 Task: Create a due date automation trigger when advanced on, on the monday of the week a card is due add fields with custom field "Resume" set to a date between 1 and 7 days ago at 11:00 AM.
Action: Mouse moved to (1283, 163)
Screenshot: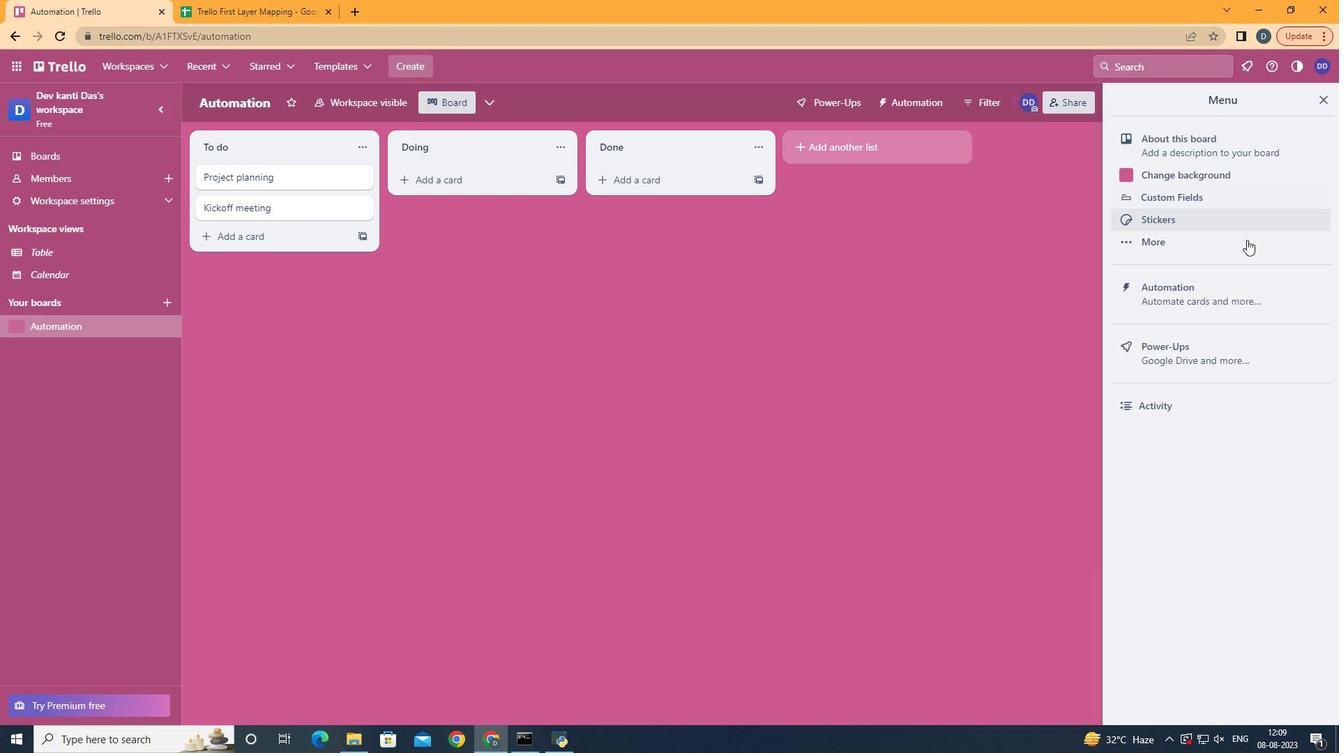 
Action: Mouse pressed left at (1283, 163)
Screenshot: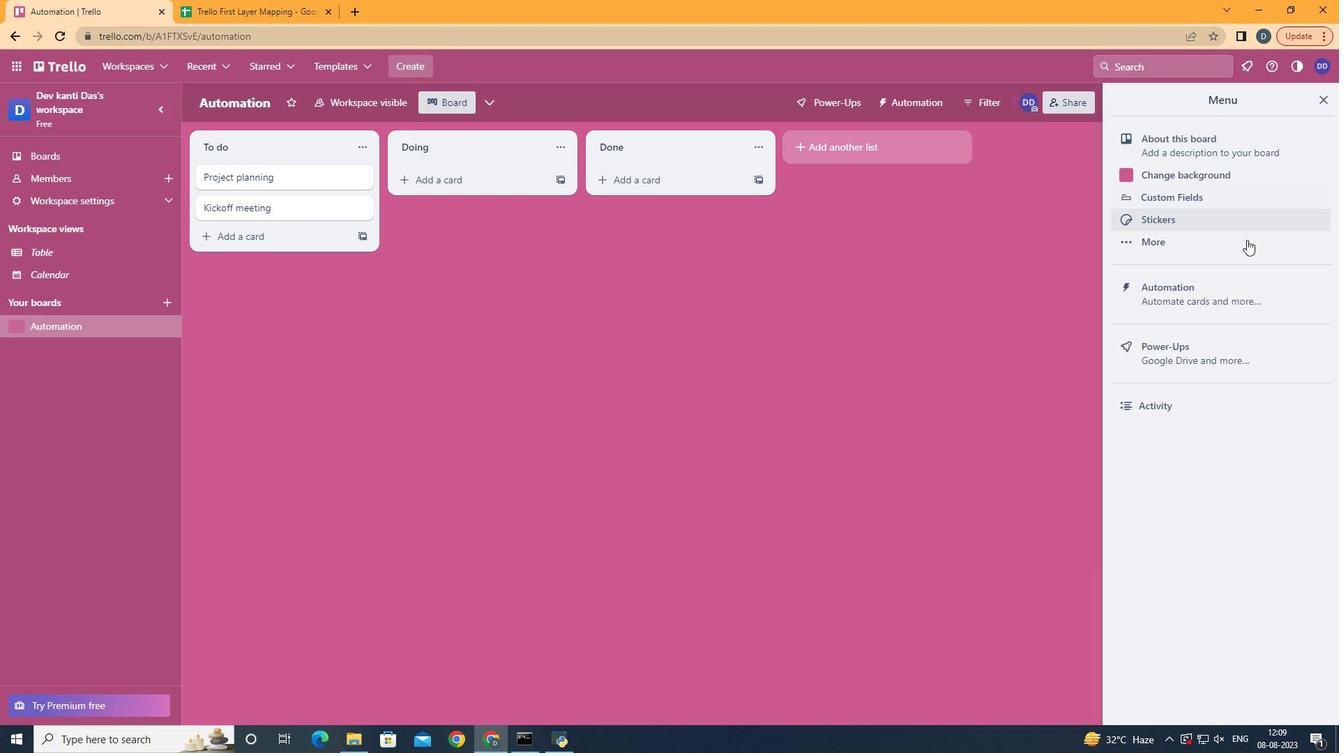 
Action: Mouse moved to (1174, 320)
Screenshot: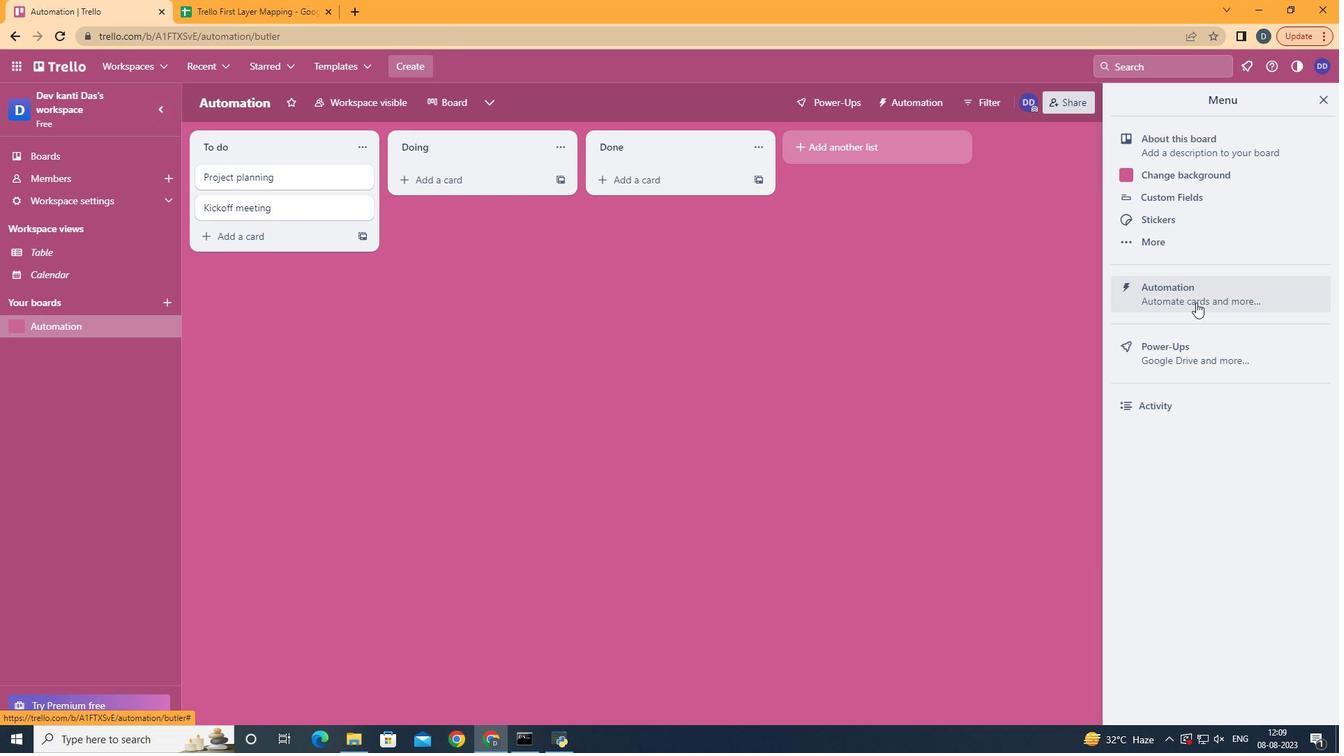 
Action: Mouse pressed left at (1174, 320)
Screenshot: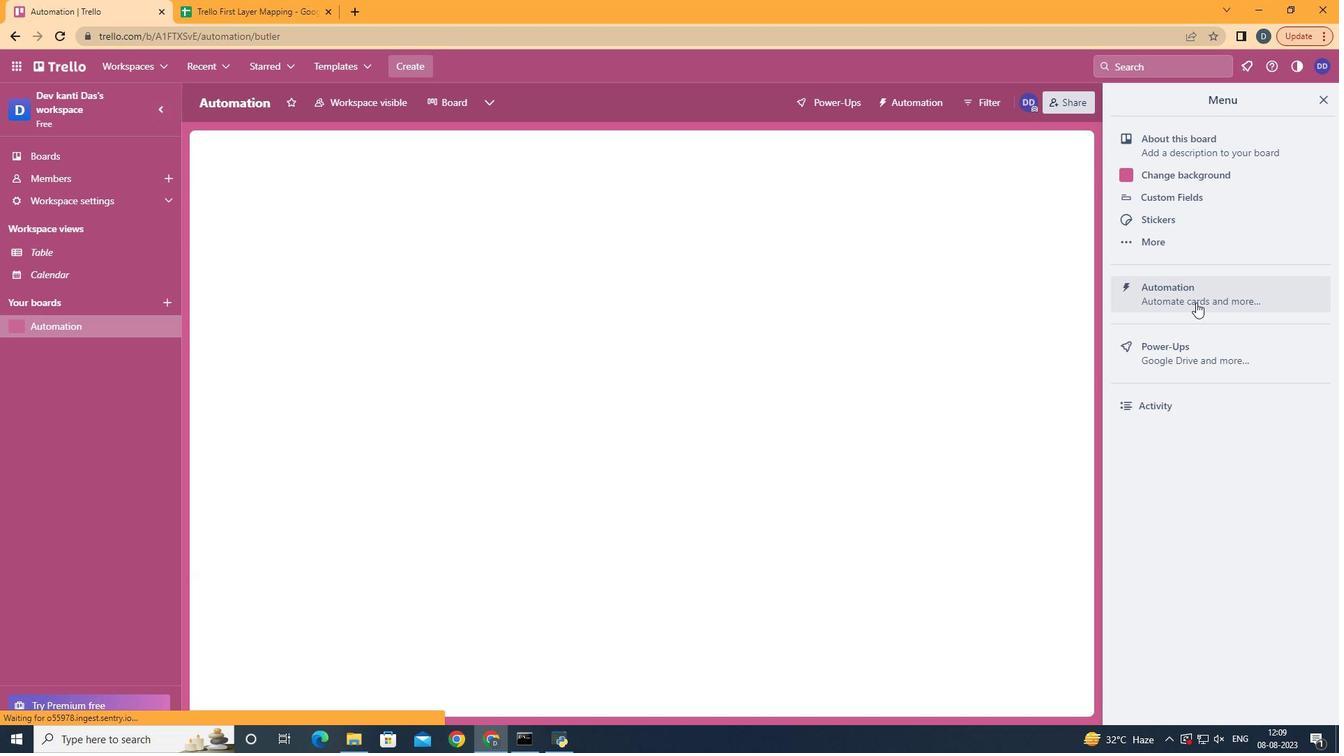 
Action: Mouse moved to (282, 303)
Screenshot: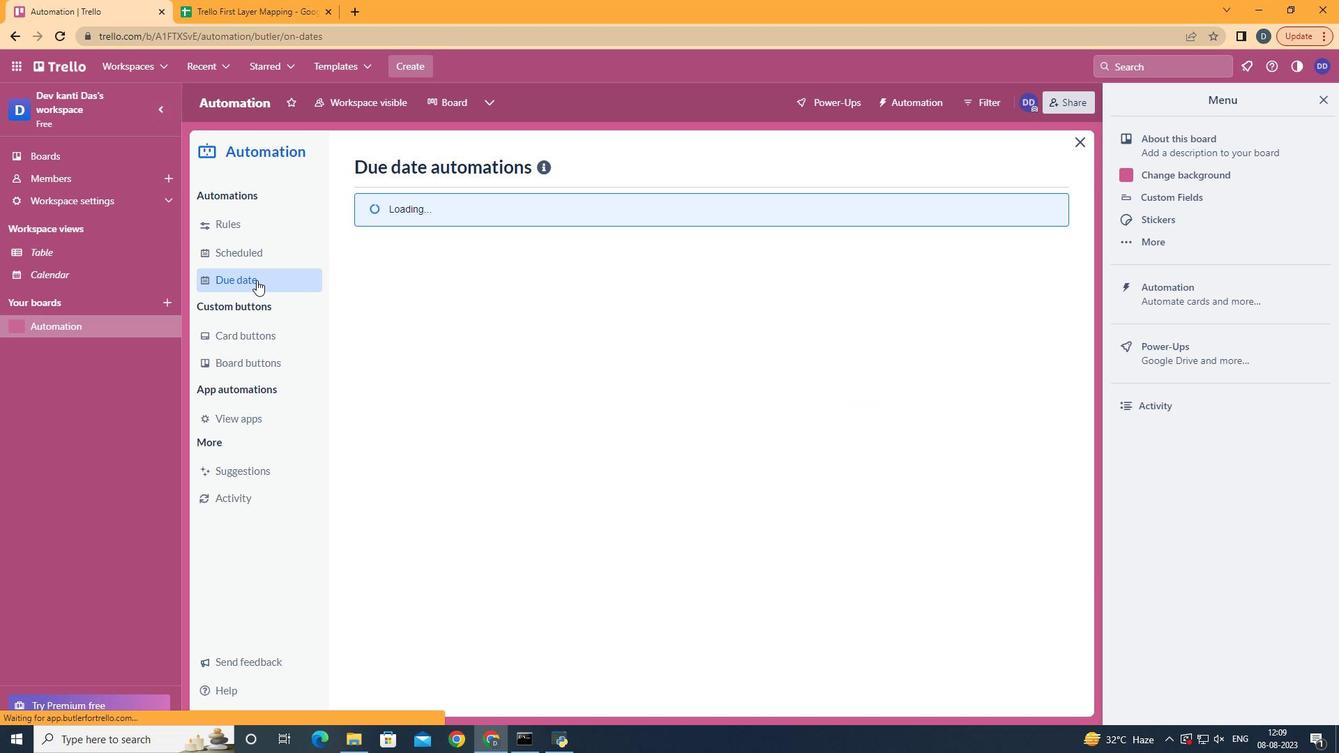 
Action: Mouse pressed left at (282, 303)
Screenshot: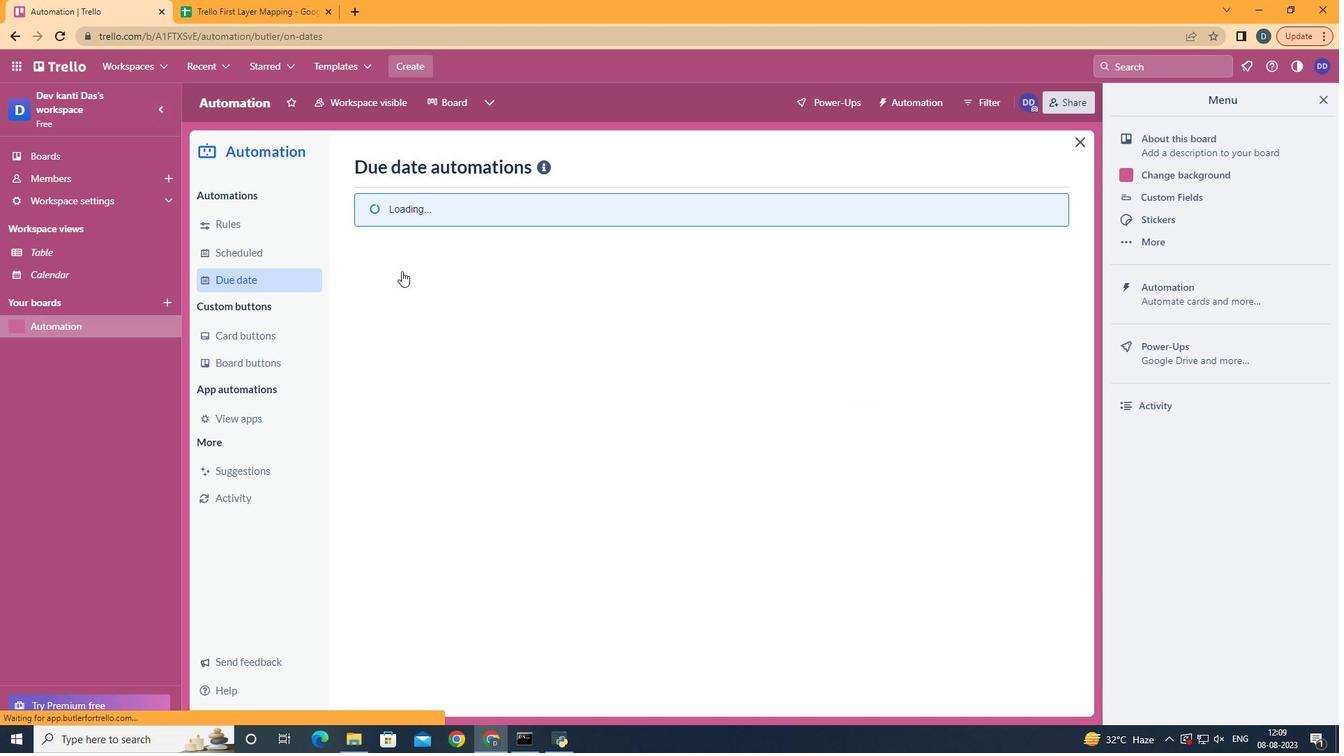 
Action: Mouse moved to (963, 212)
Screenshot: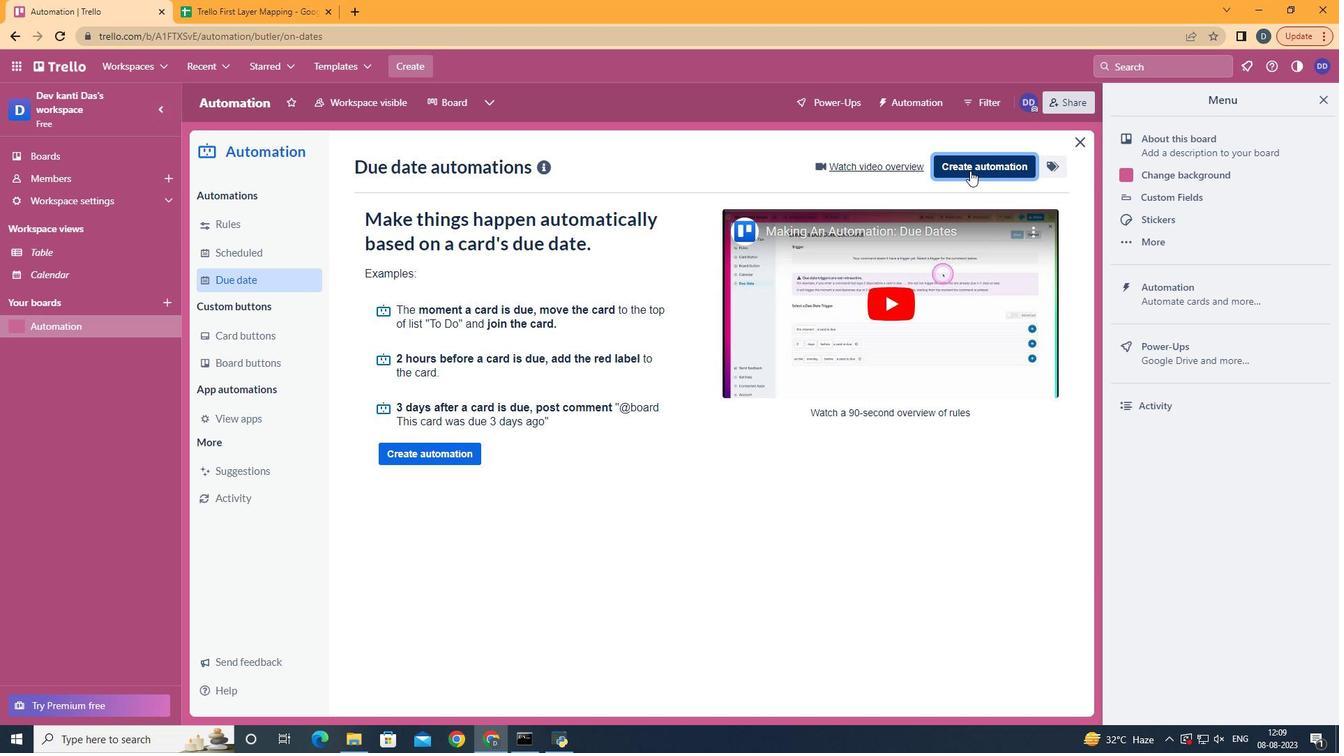 
Action: Mouse pressed left at (963, 212)
Screenshot: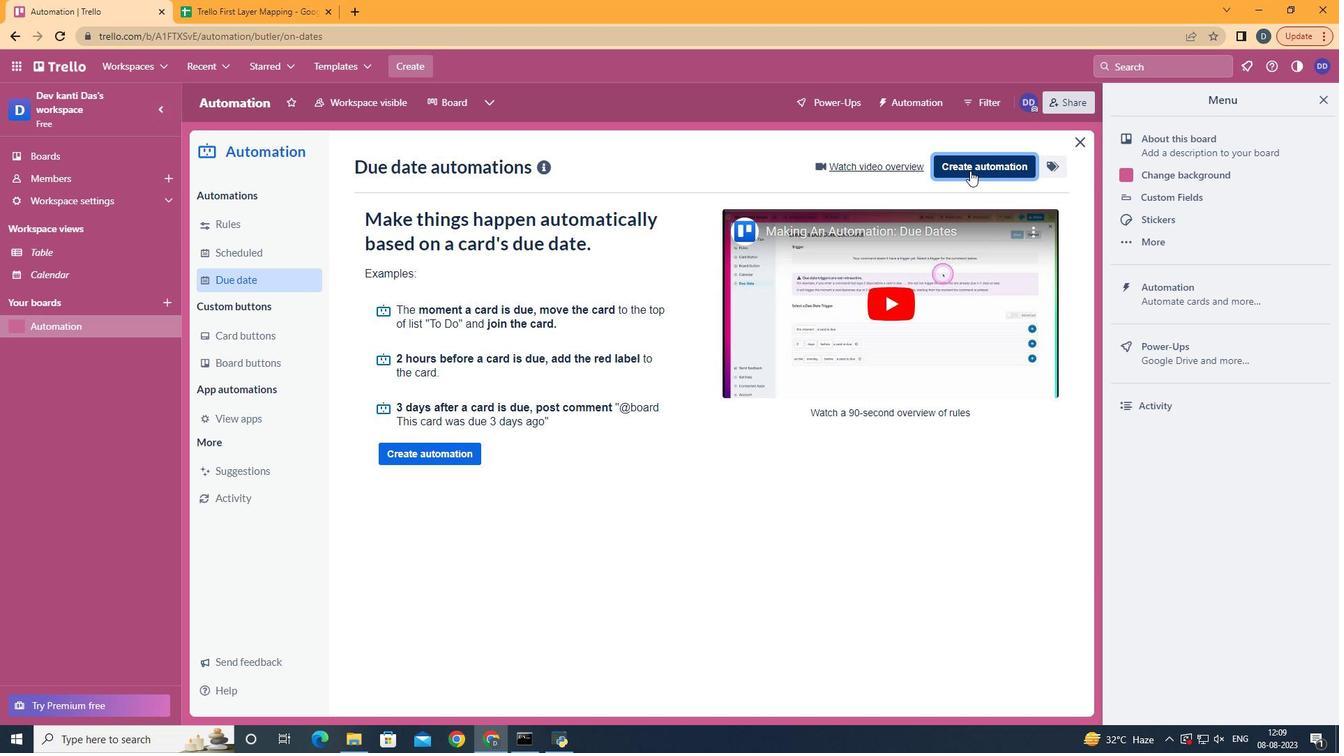 
Action: Mouse moved to (698, 322)
Screenshot: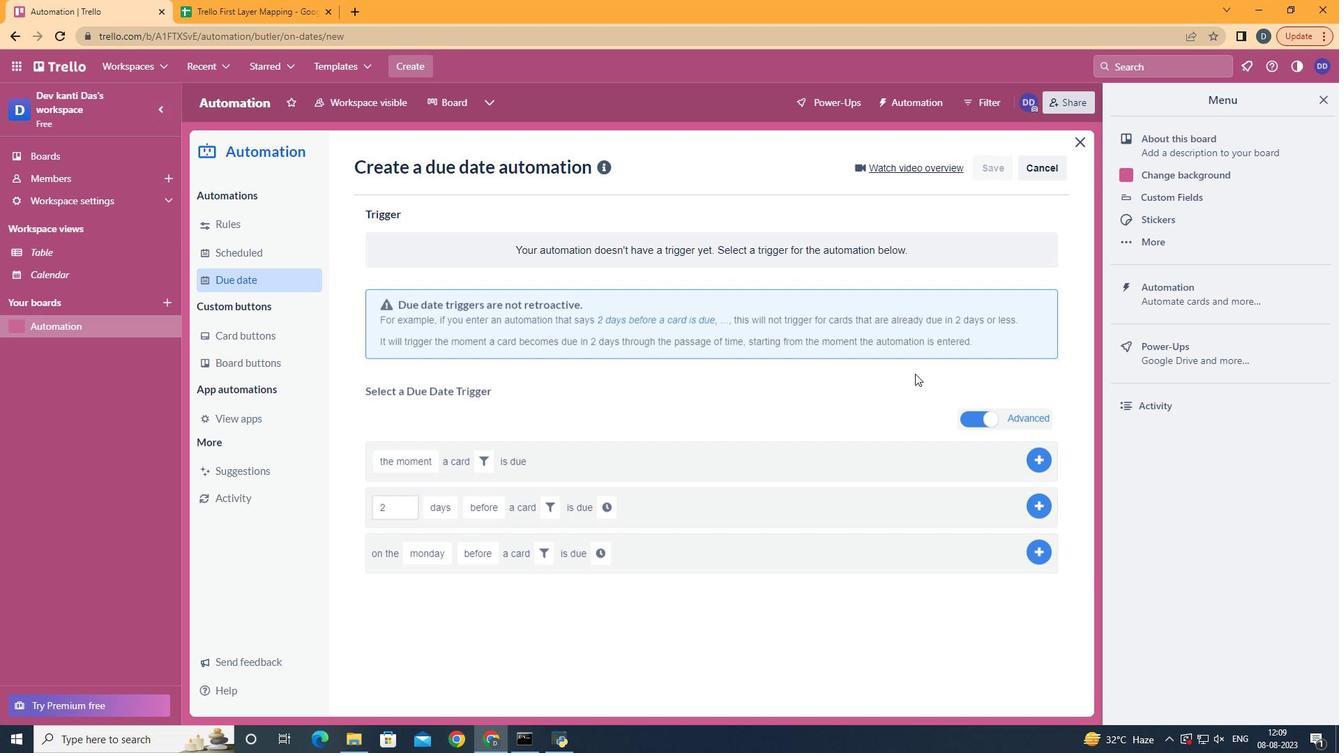 
Action: Mouse pressed left at (698, 322)
Screenshot: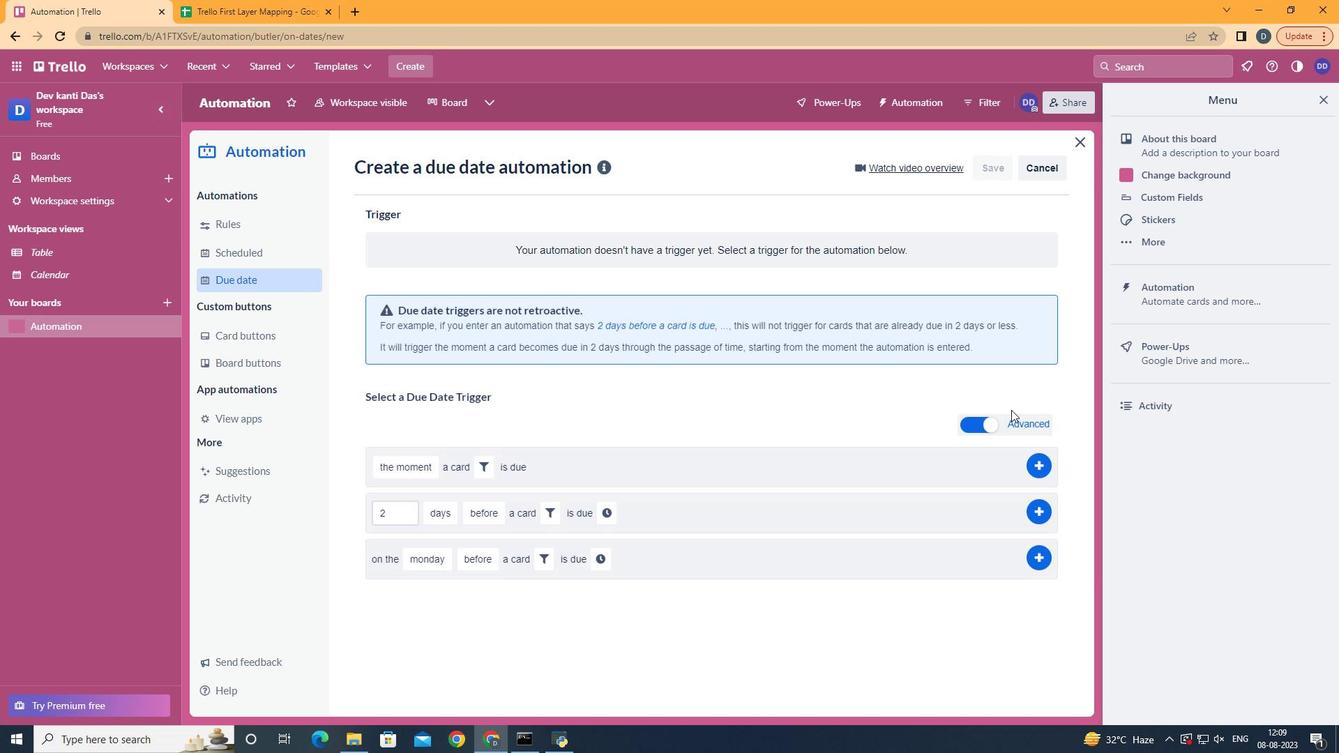 
Action: Mouse moved to (482, 375)
Screenshot: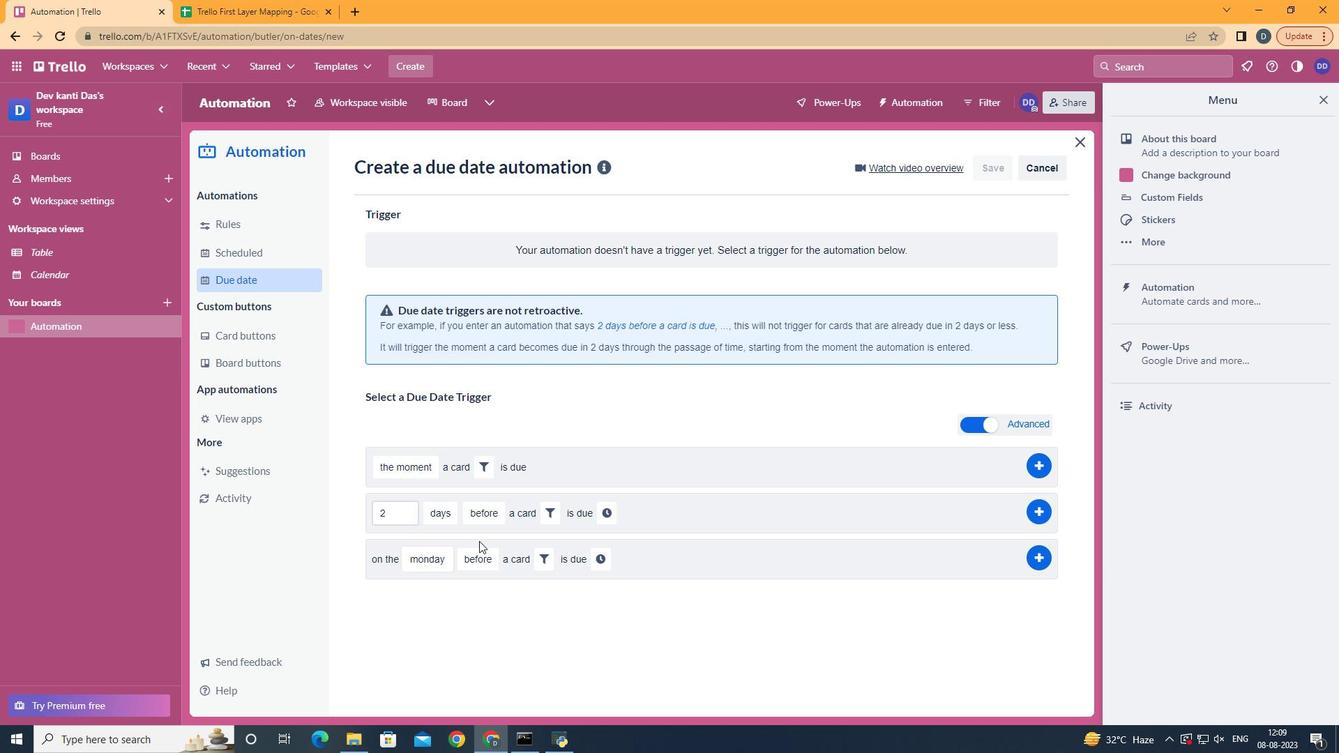 
Action: Mouse pressed left at (482, 375)
Screenshot: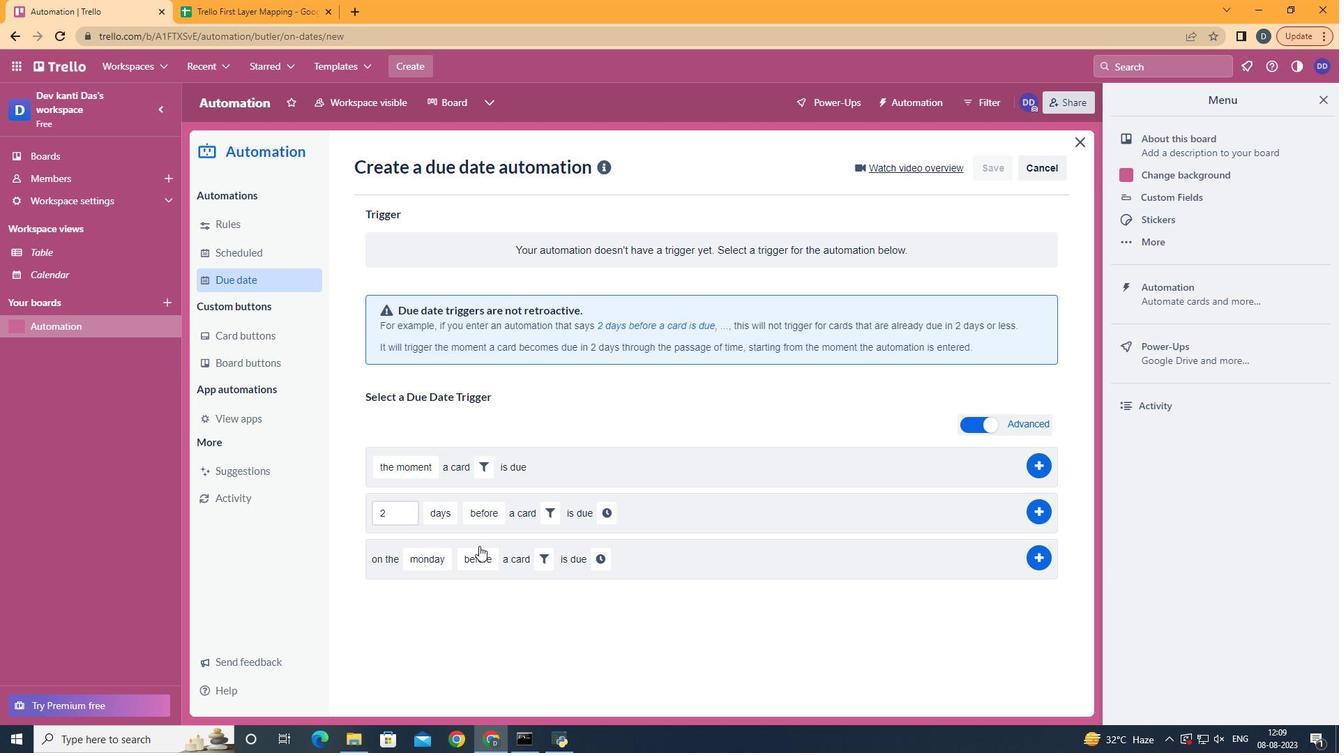 
Action: Mouse moved to (523, 596)
Screenshot: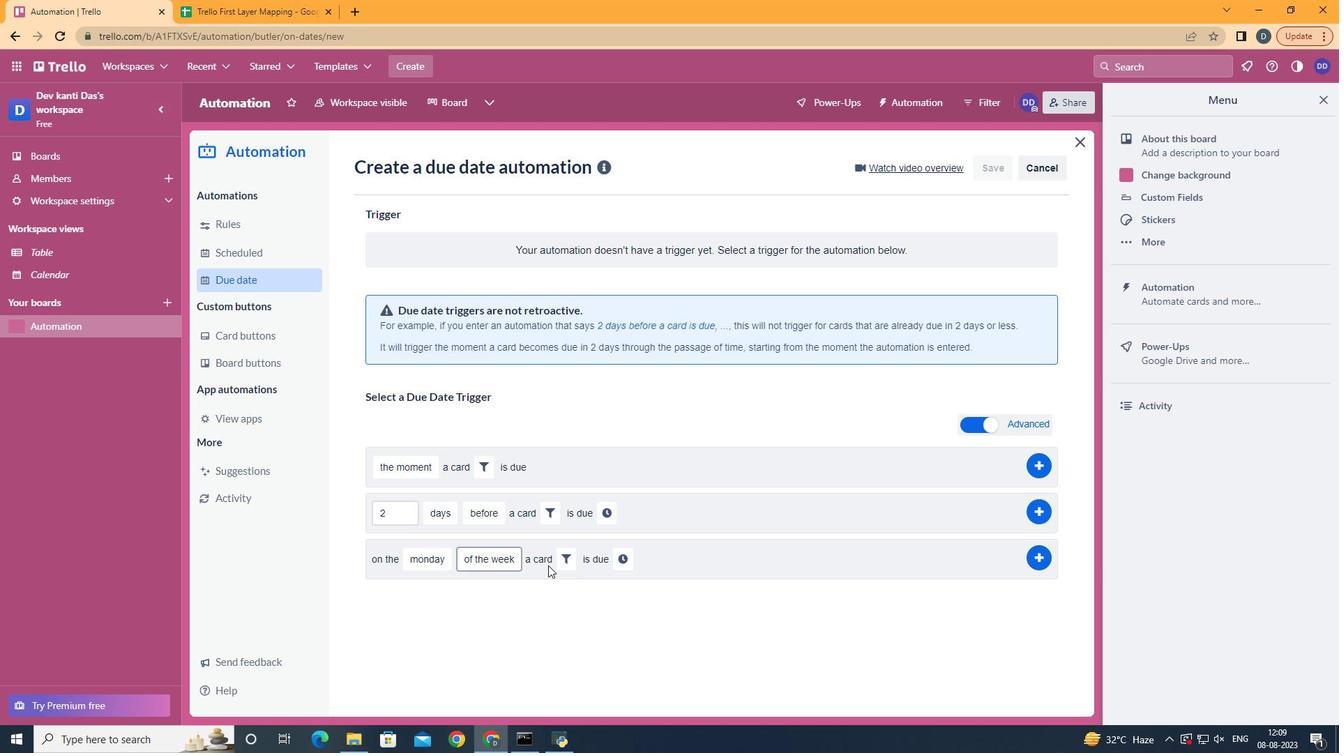 
Action: Mouse pressed left at (523, 596)
Screenshot: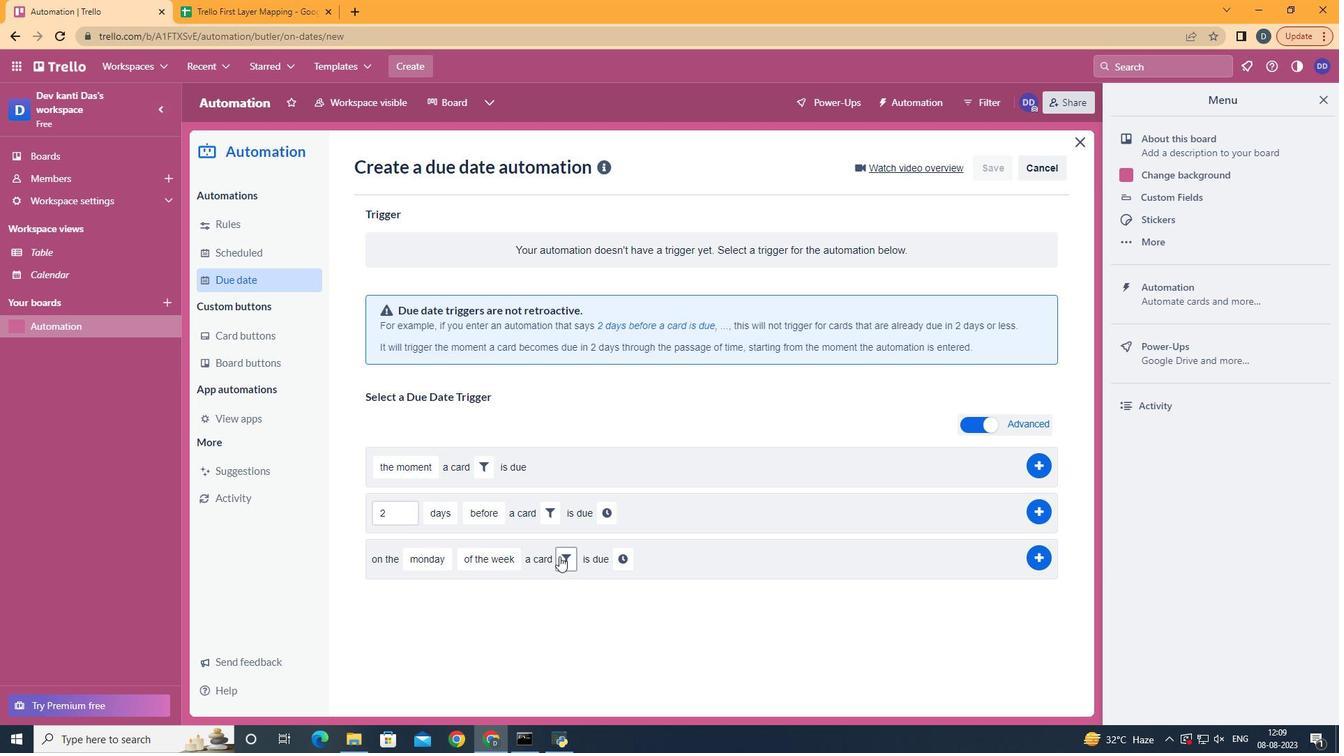 
Action: Mouse moved to (582, 530)
Screenshot: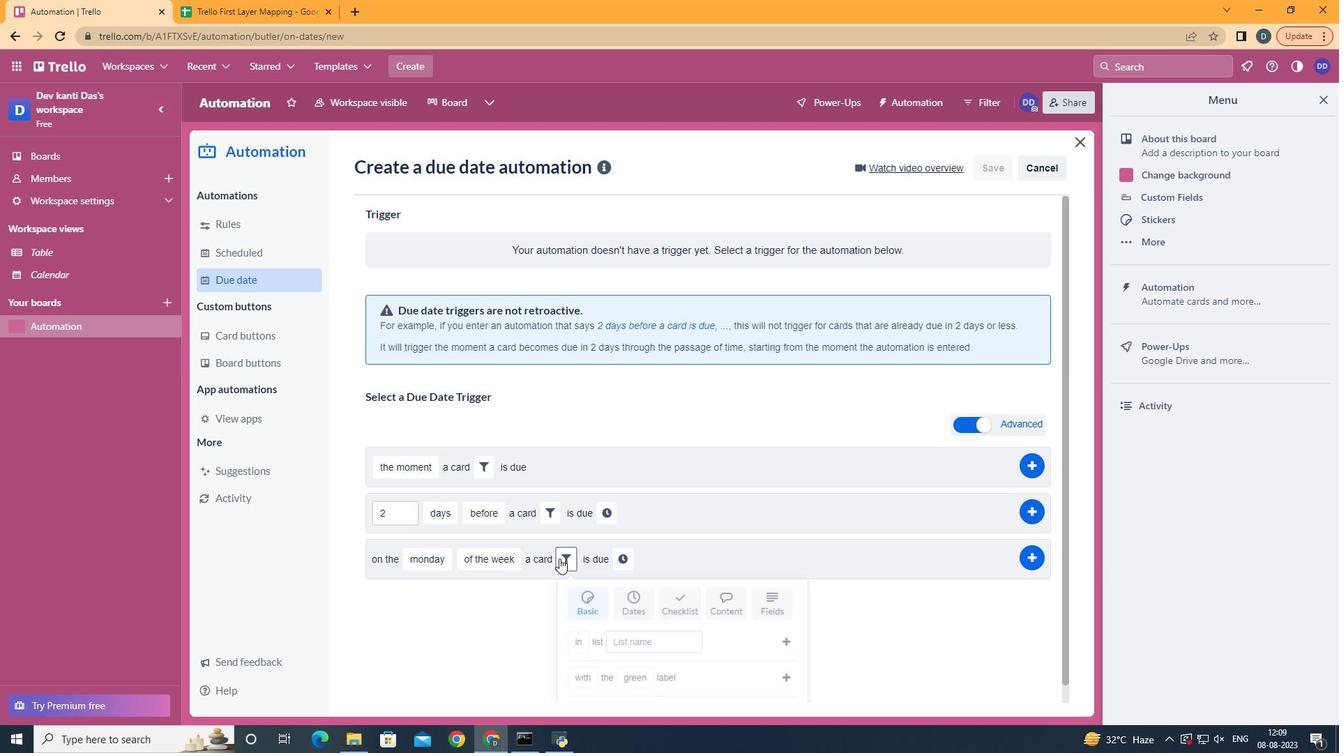 
Action: Mouse pressed left at (582, 530)
Screenshot: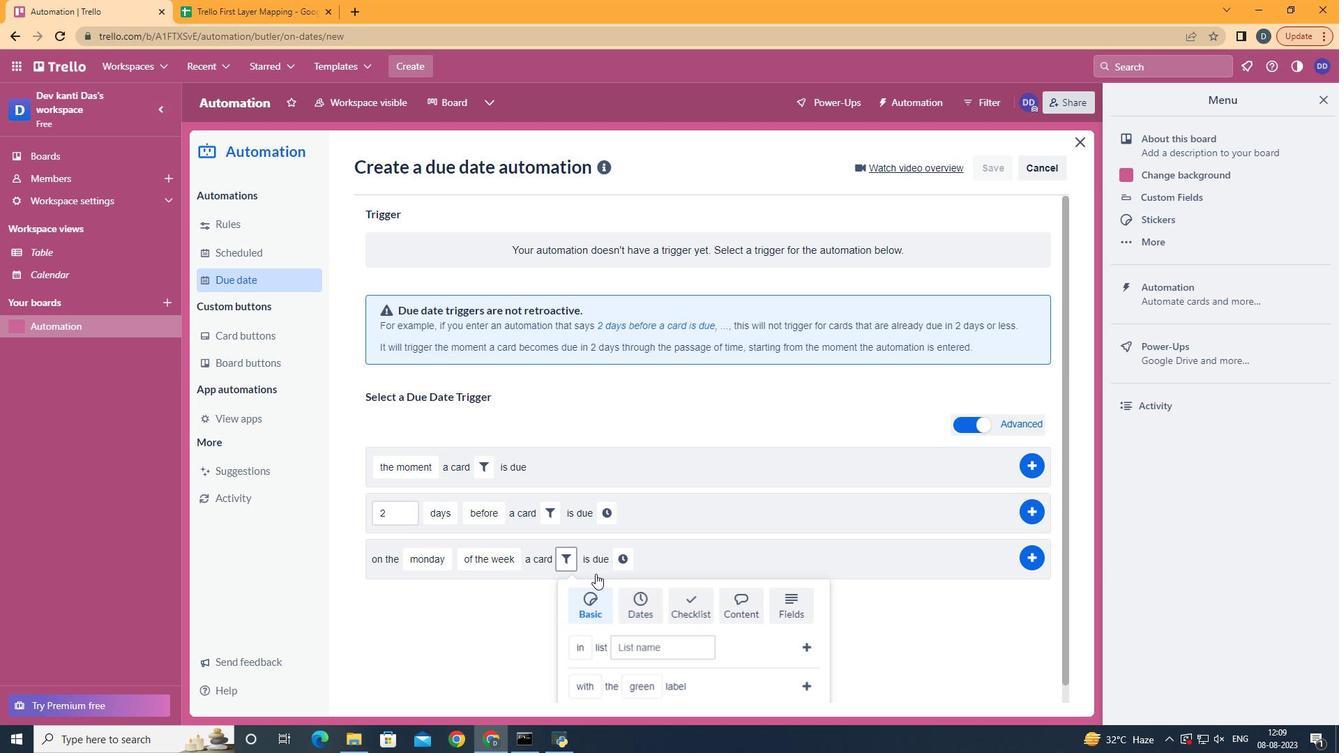 
Action: Mouse moved to (785, 568)
Screenshot: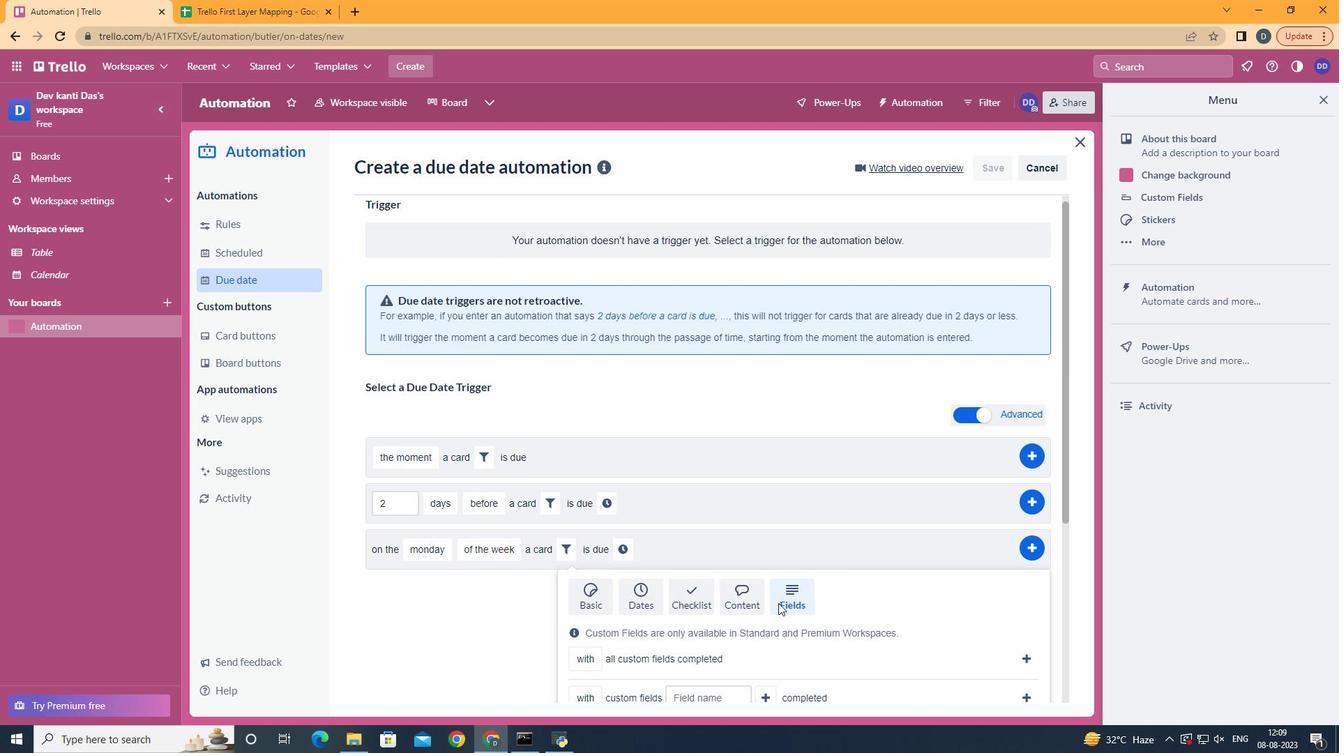 
Action: Mouse pressed left at (785, 568)
Screenshot: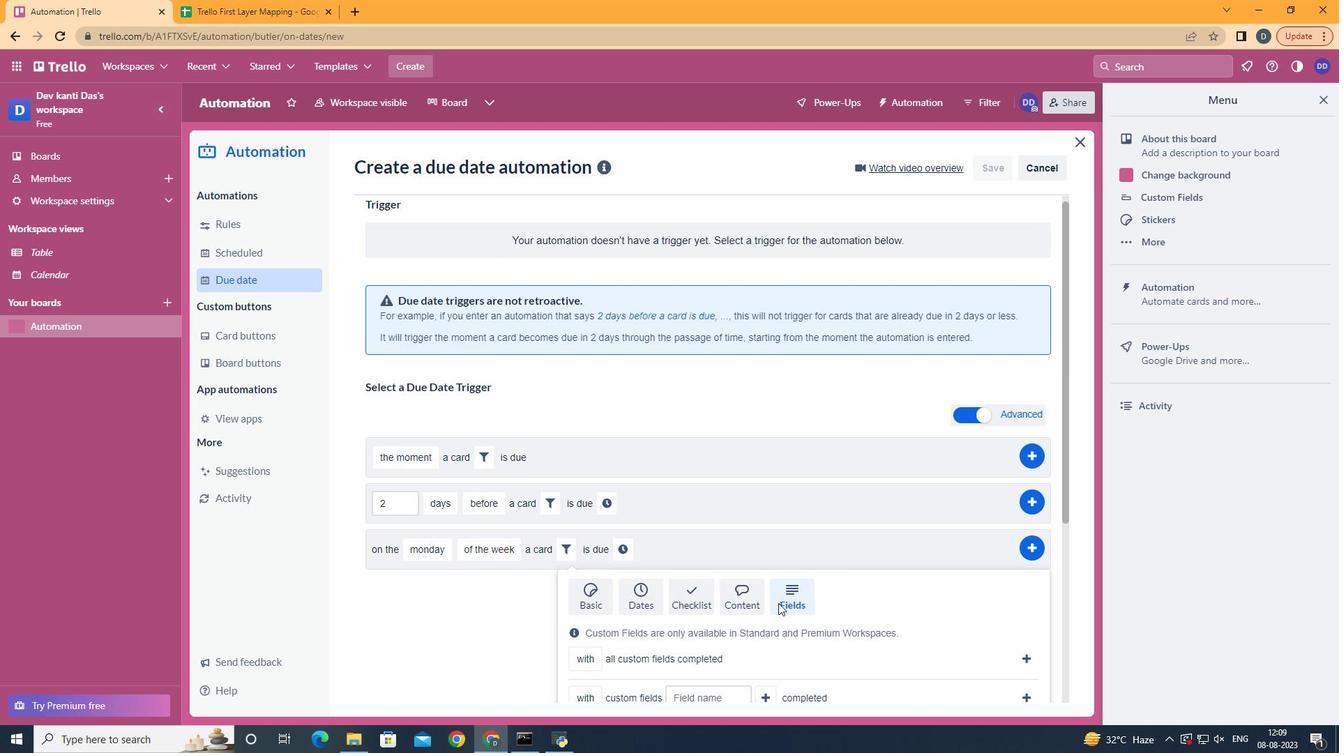 
Action: Mouse scrolled (785, 567) with delta (0, 0)
Screenshot: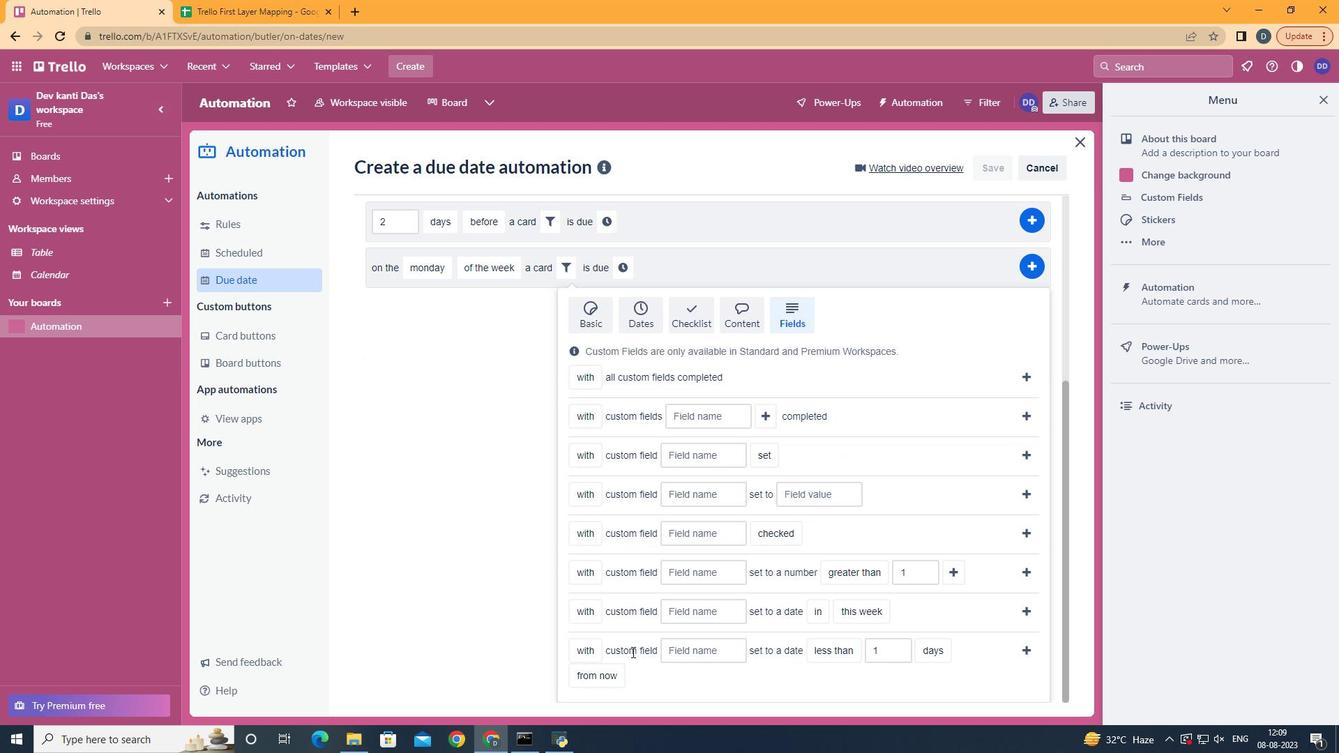 
Action: Mouse scrolled (785, 567) with delta (0, 0)
Screenshot: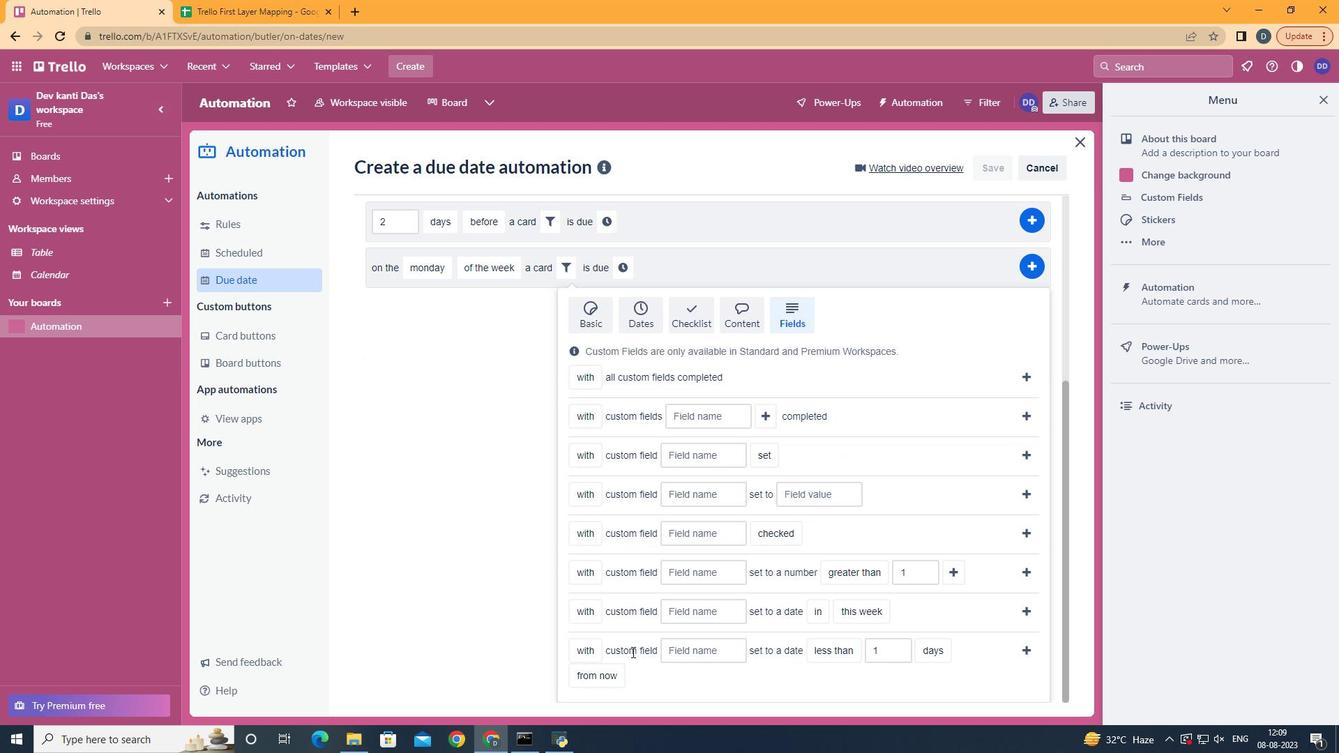 
Action: Mouse scrolled (785, 567) with delta (0, 0)
Screenshot: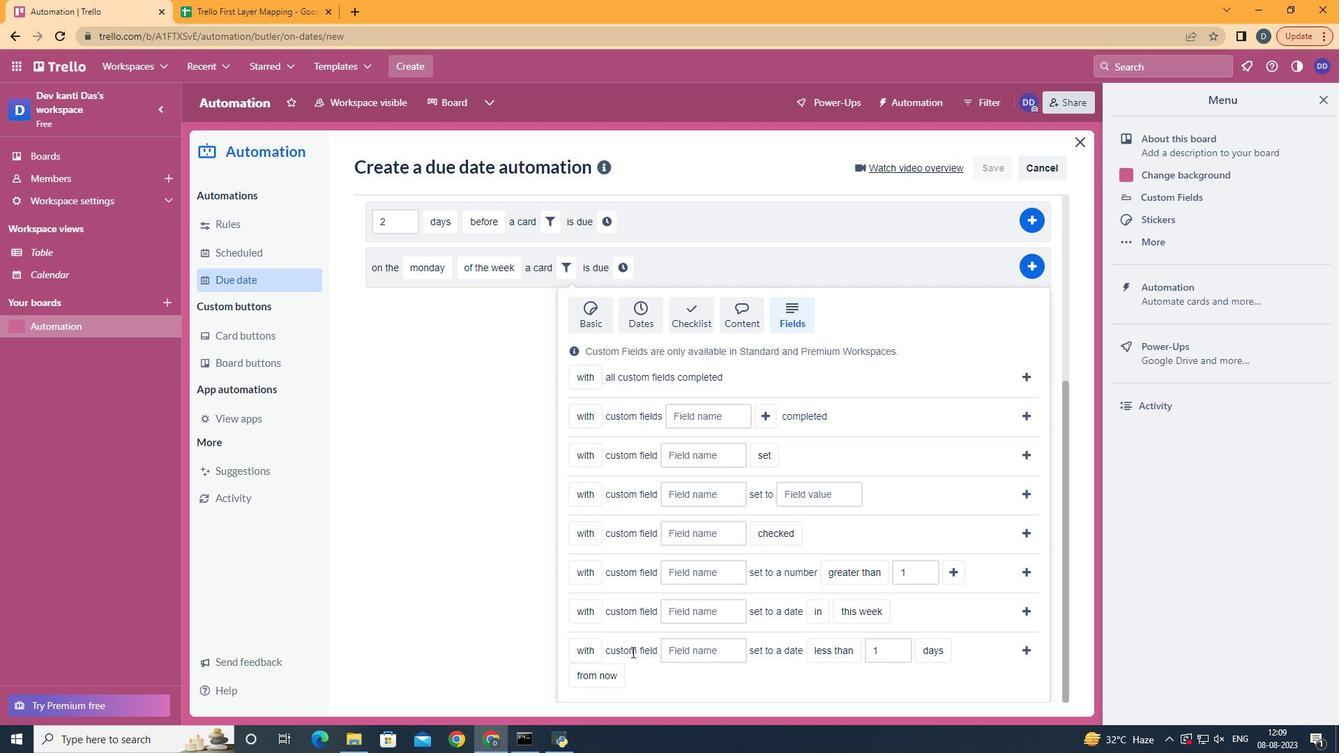 
Action: Mouse scrolled (785, 567) with delta (0, 0)
Screenshot: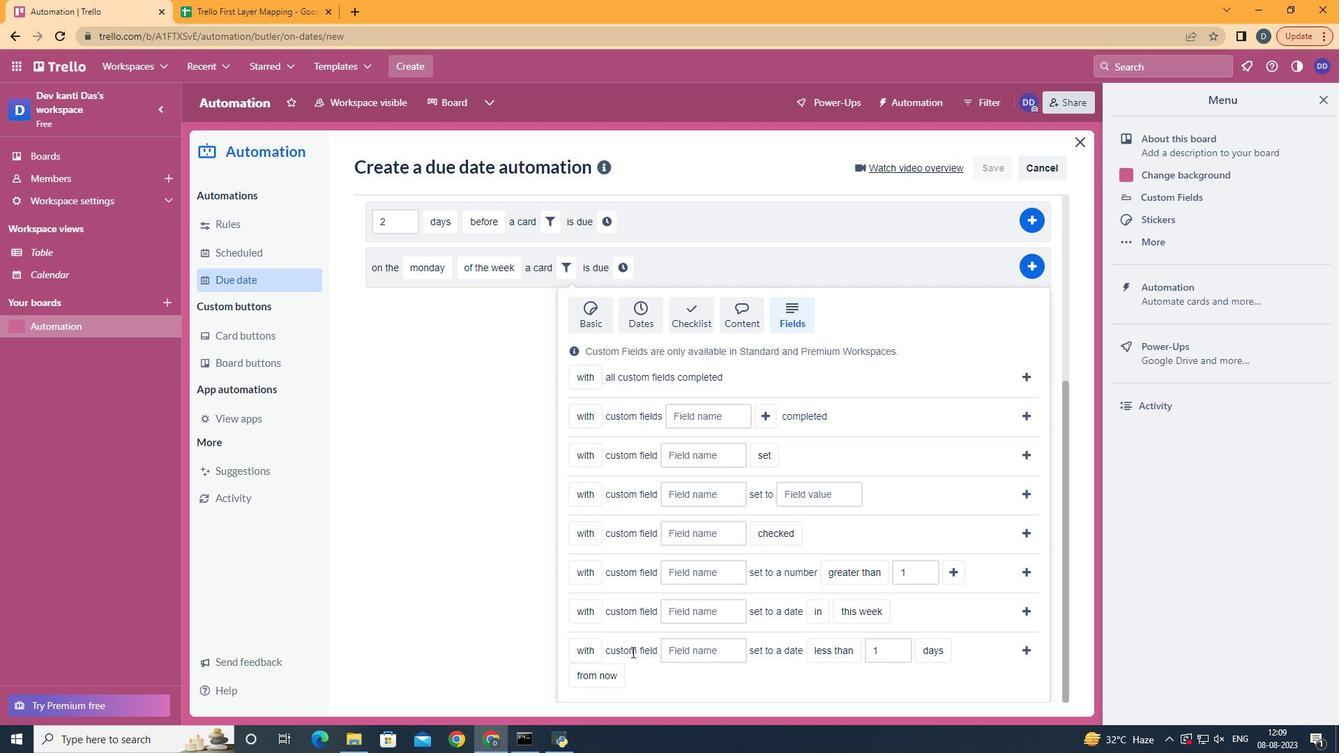 
Action: Mouse scrolled (785, 567) with delta (0, 0)
Screenshot: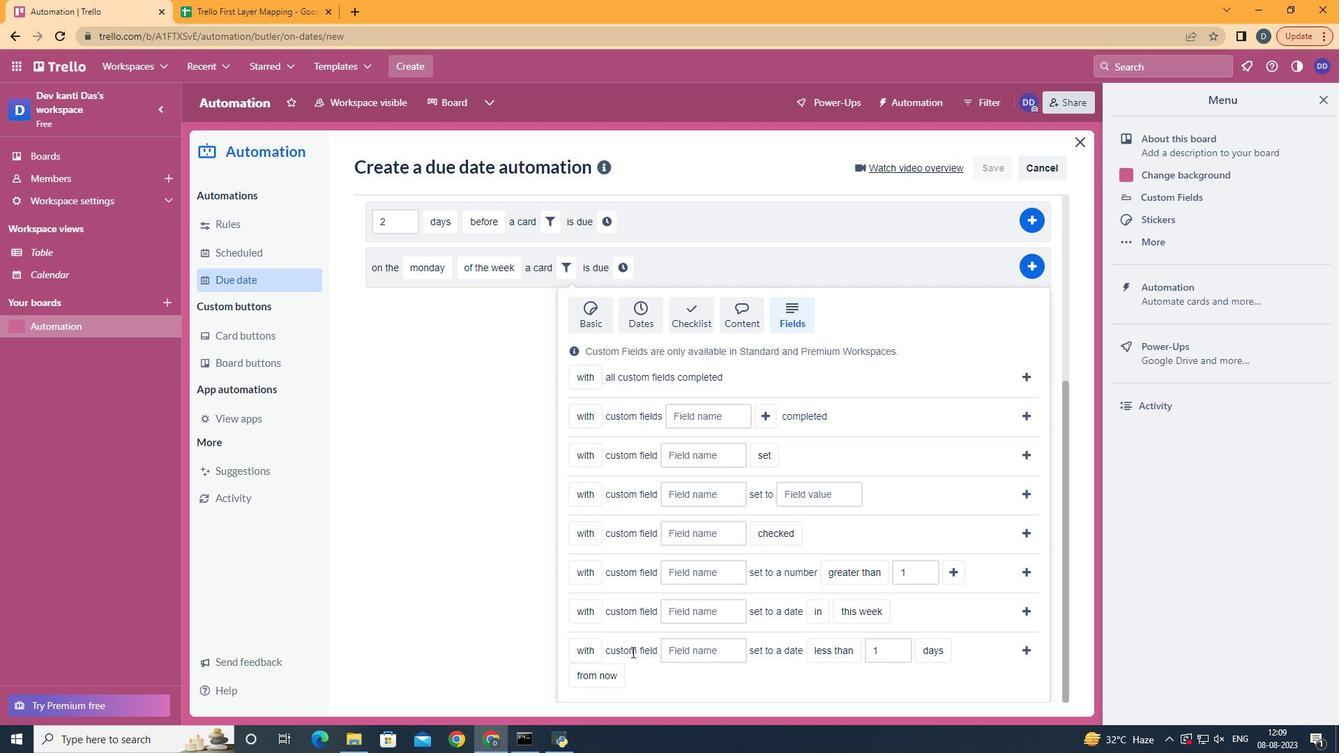 
Action: Mouse moved to (619, 560)
Screenshot: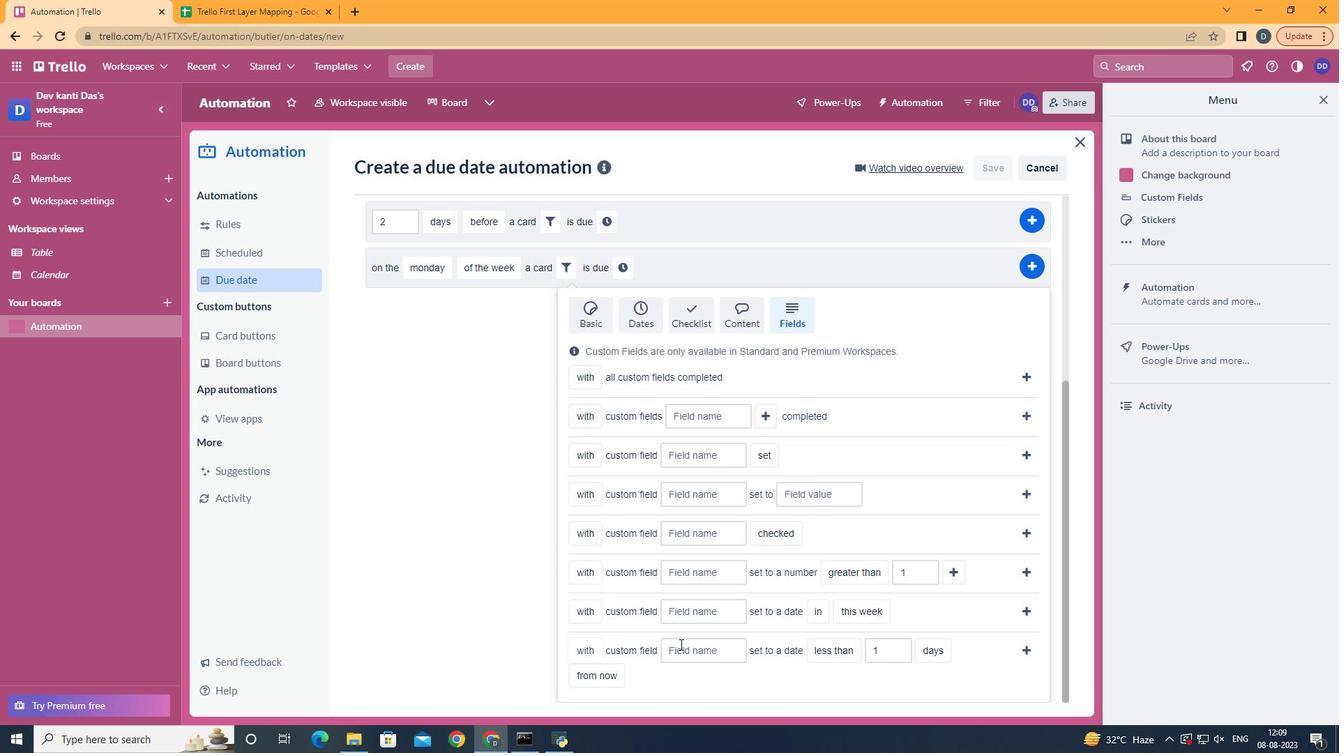 
Action: Mouse pressed left at (619, 560)
Screenshot: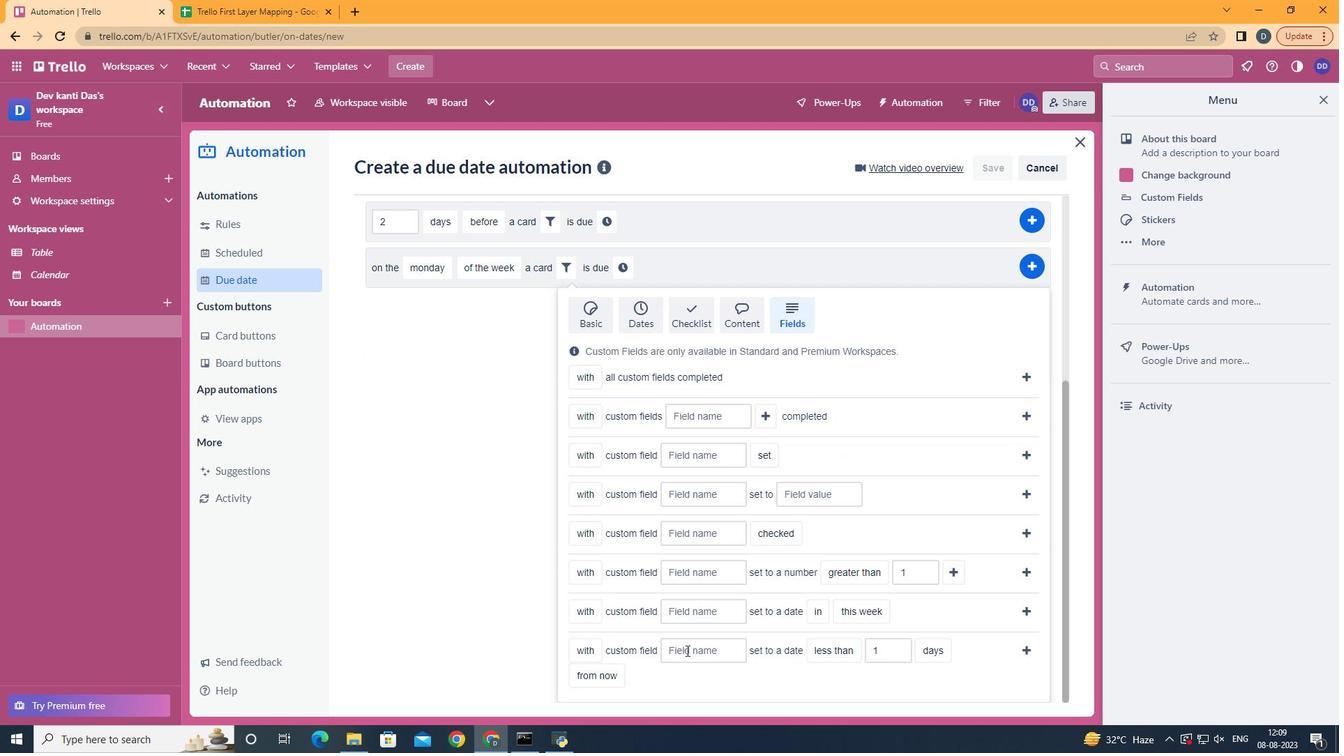 
Action: Mouse moved to (700, 607)
Screenshot: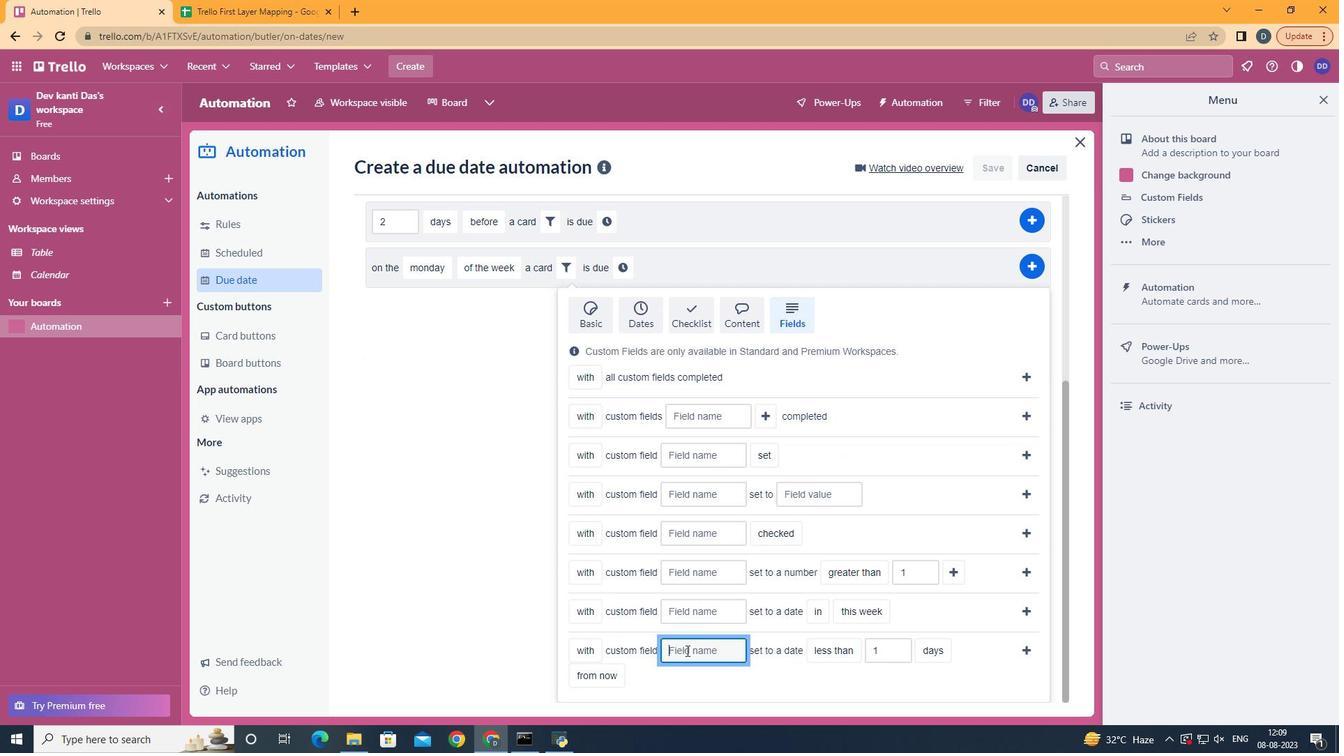 
Action: Mouse pressed left at (700, 607)
Screenshot: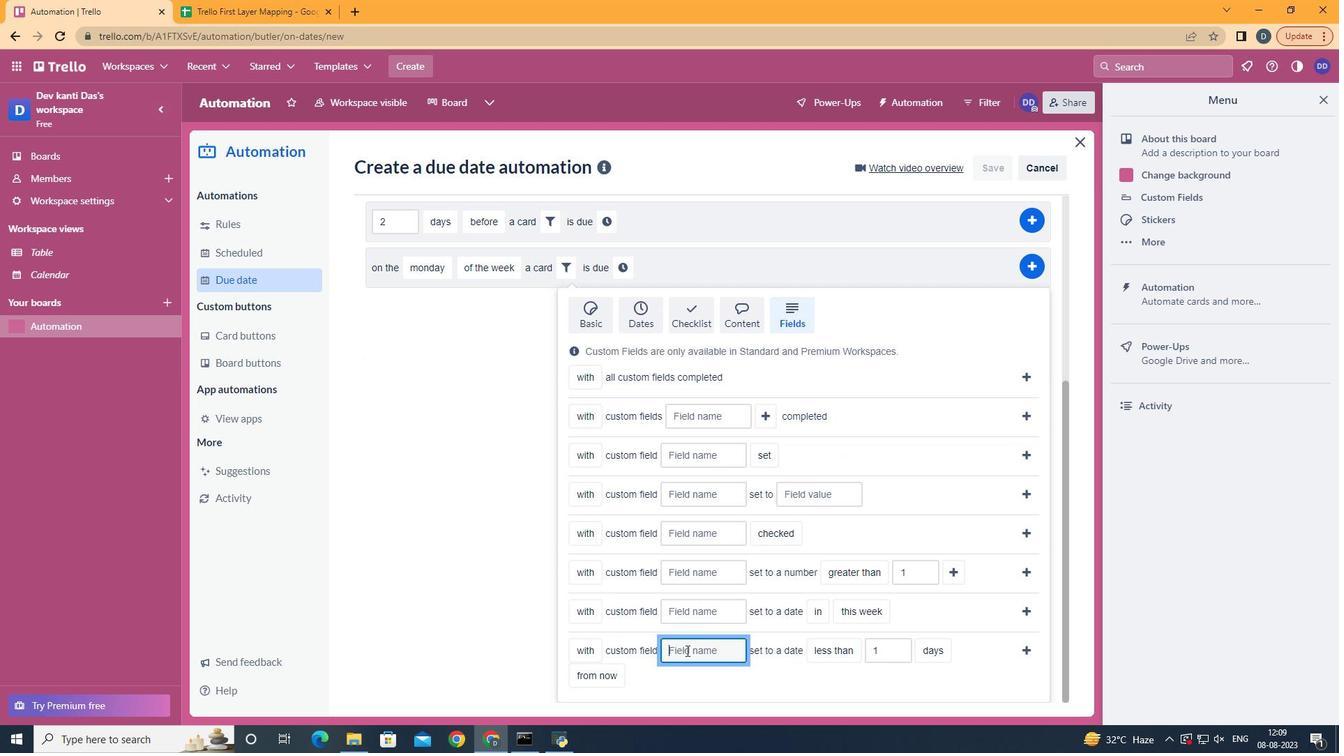 
Action: Key pressed <Key.shift>Resume
Screenshot: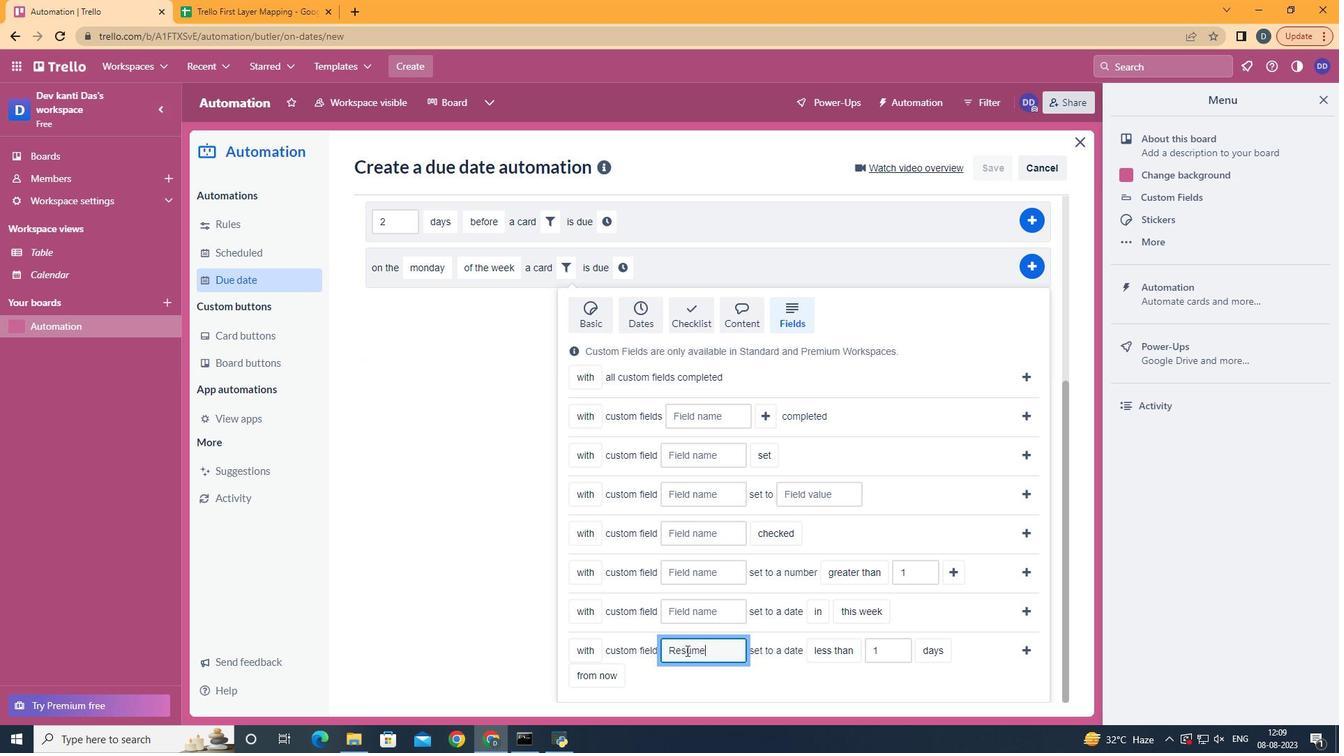 
Action: Mouse moved to (853, 590)
Screenshot: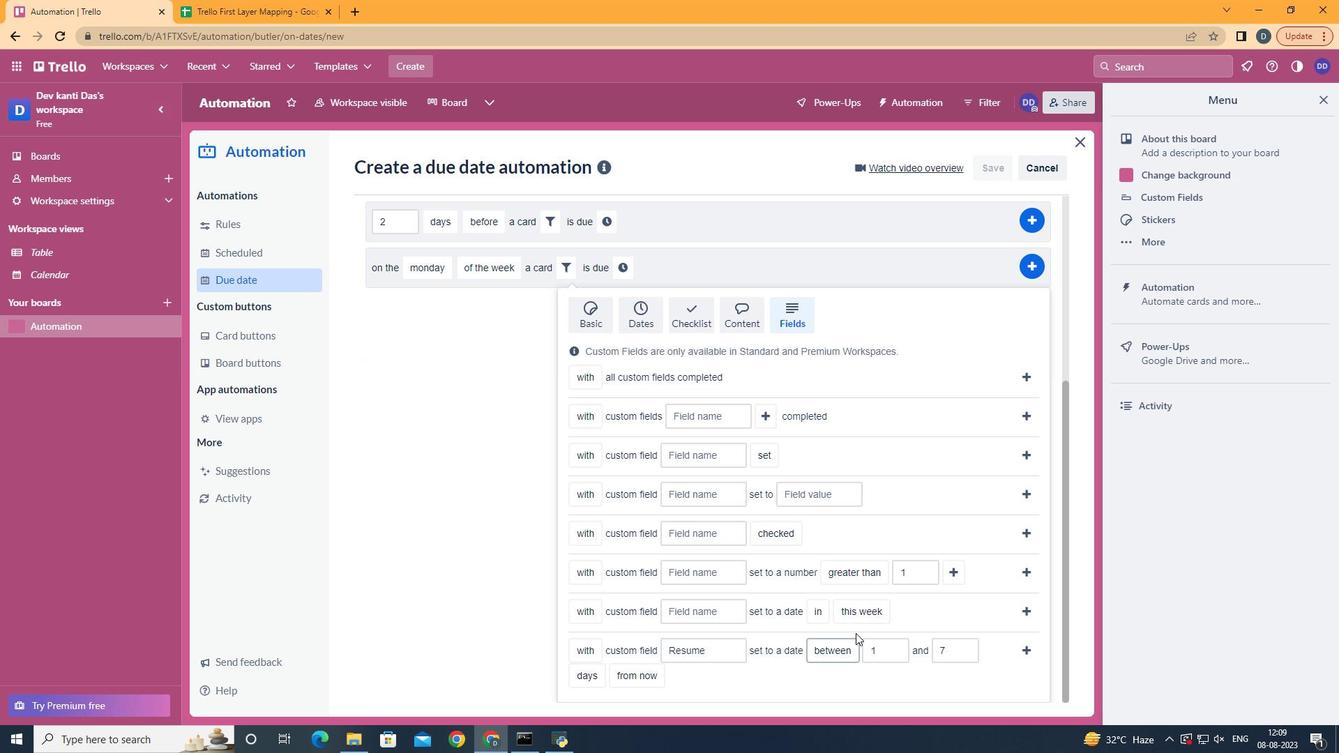 
Action: Mouse pressed left at (853, 590)
Screenshot: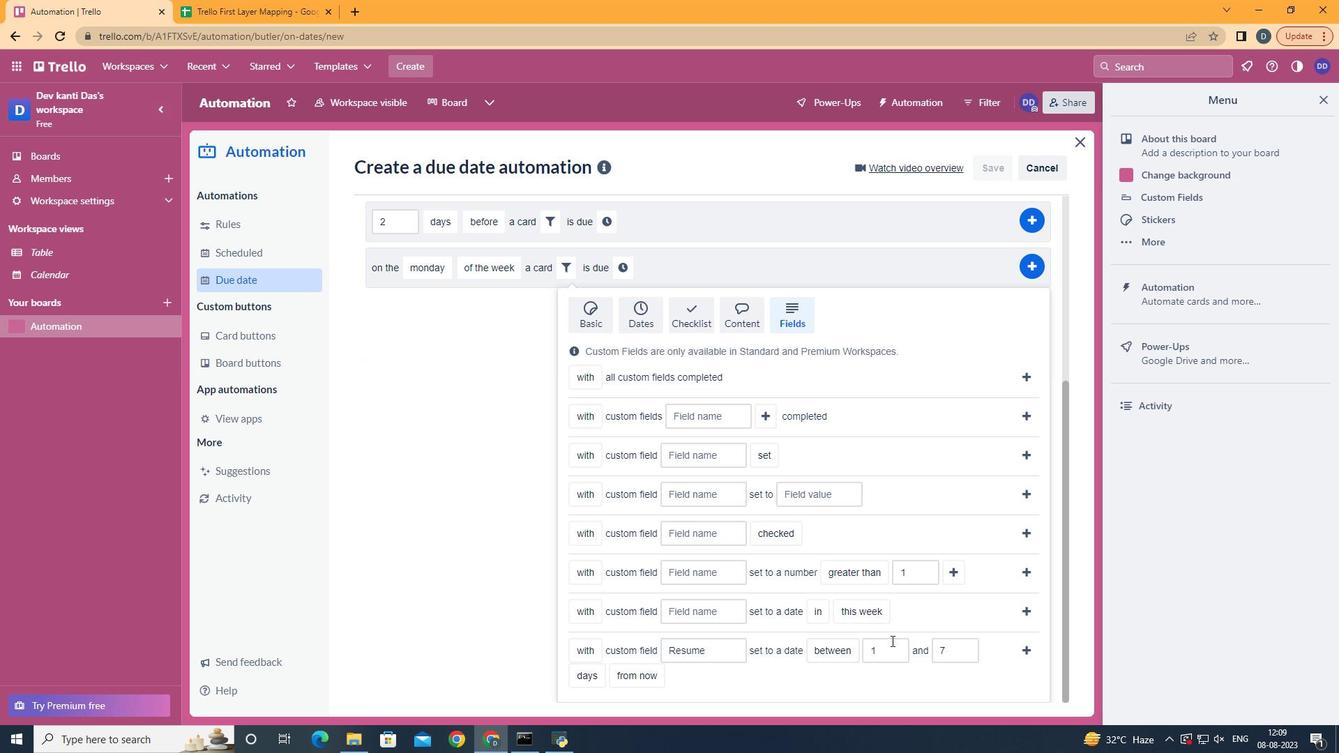 
Action: Mouse moved to (619, 582)
Screenshot: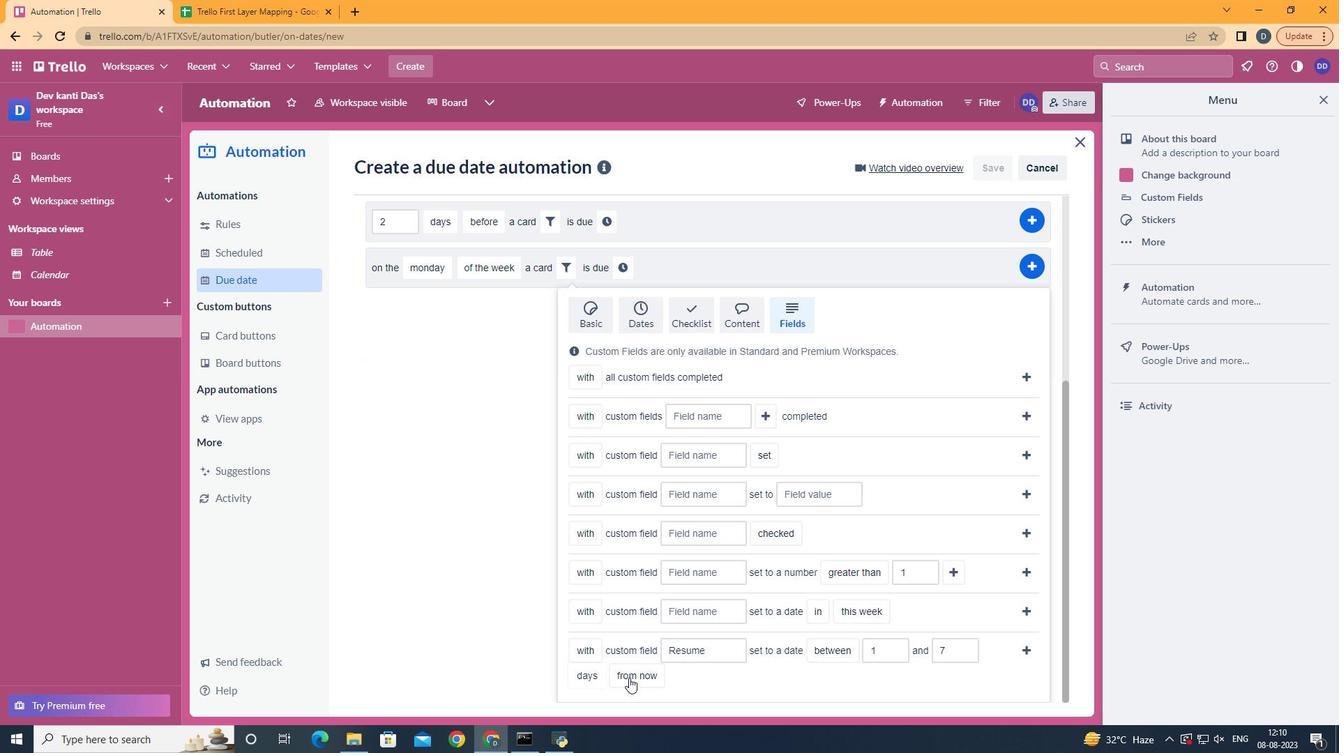 
Action: Mouse pressed left at (619, 582)
Screenshot: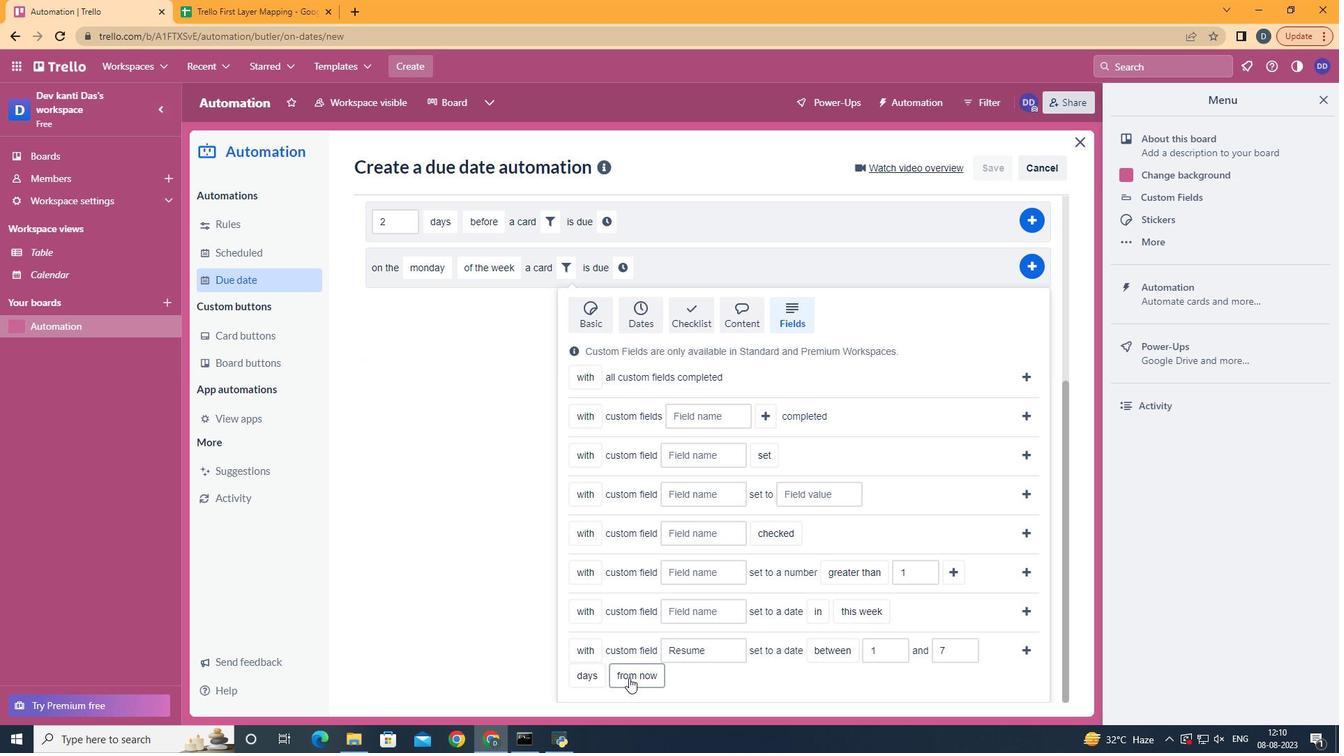 
Action: Mouse moved to (662, 604)
Screenshot: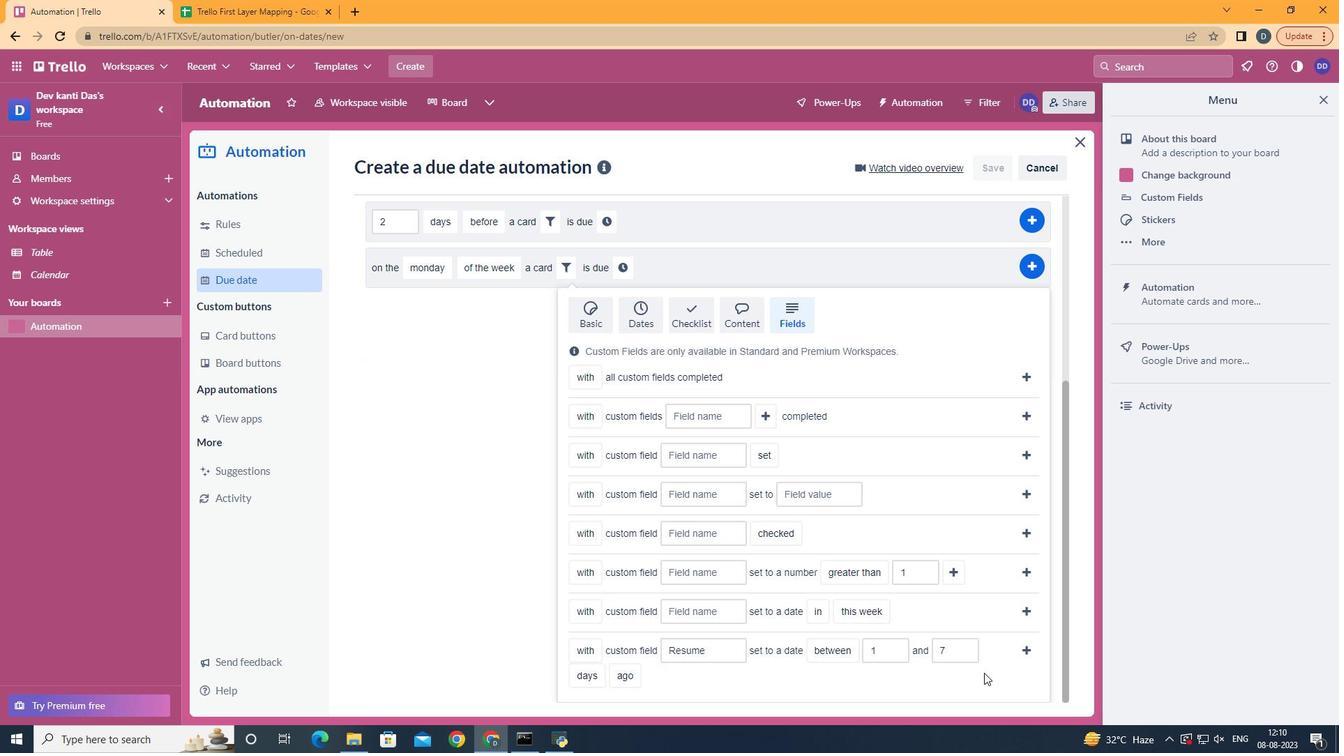 
Action: Mouse pressed left at (662, 604)
Screenshot: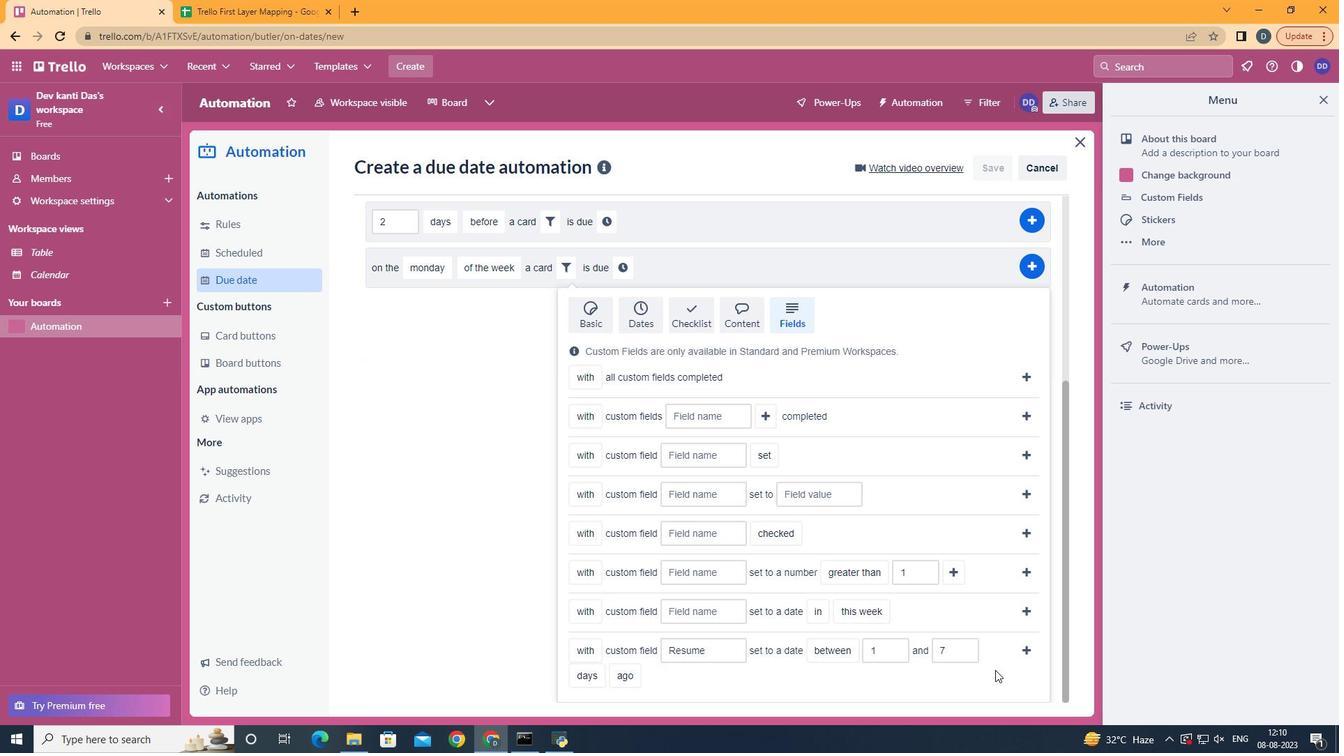 
Action: Mouse moved to (1015, 606)
Screenshot: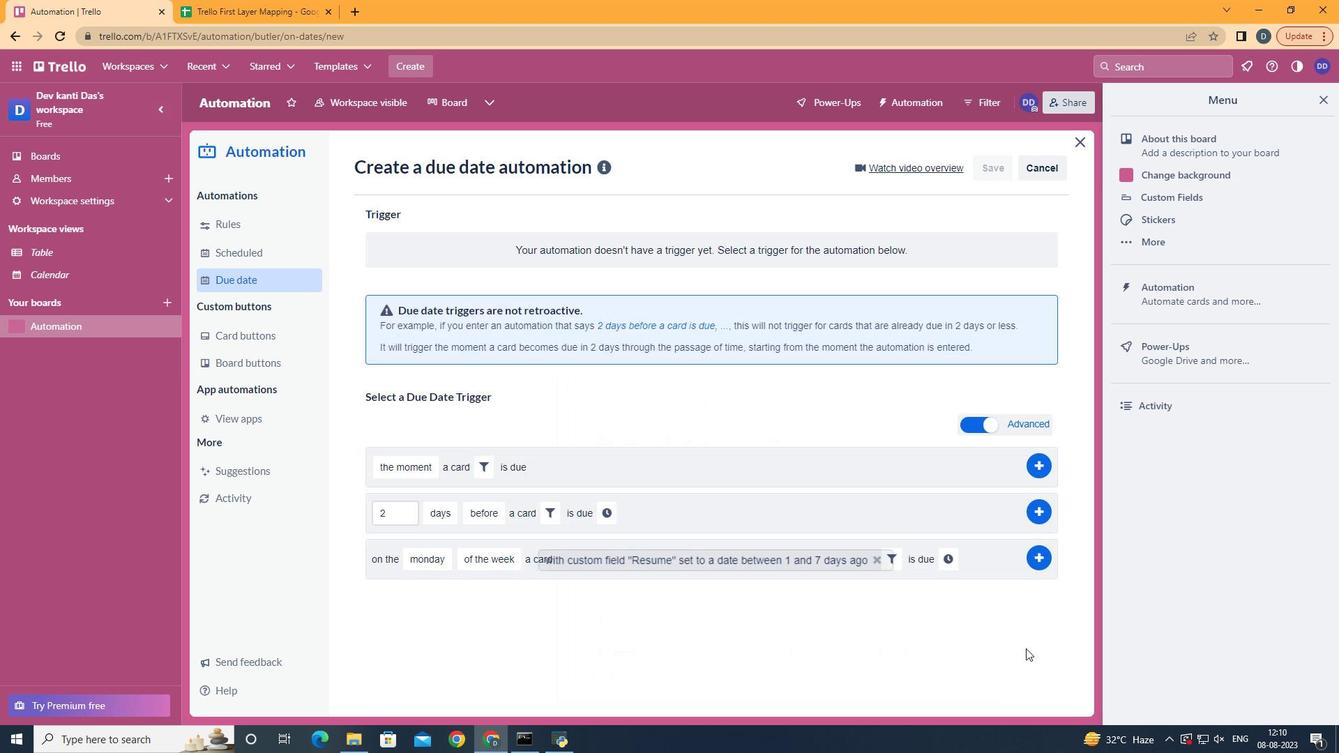 
Action: Mouse pressed left at (1015, 606)
Screenshot: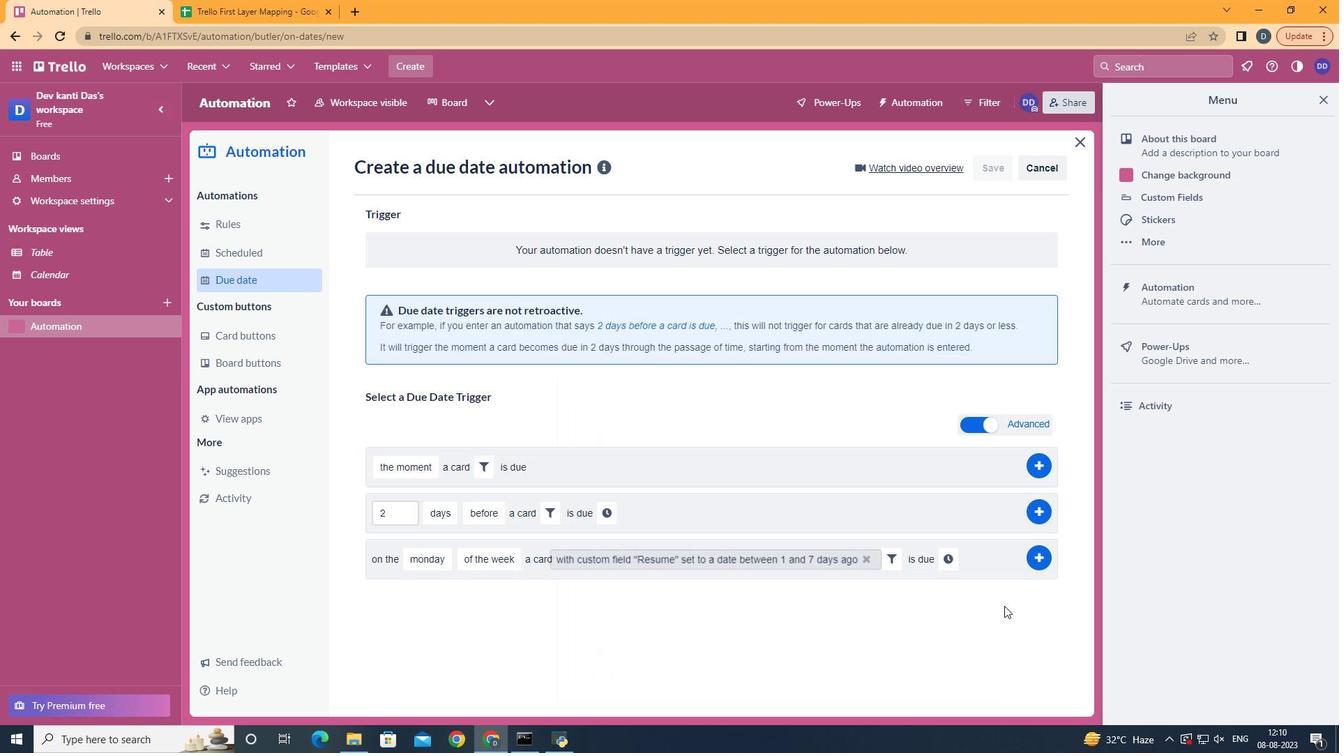 
Action: Mouse moved to (941, 532)
Screenshot: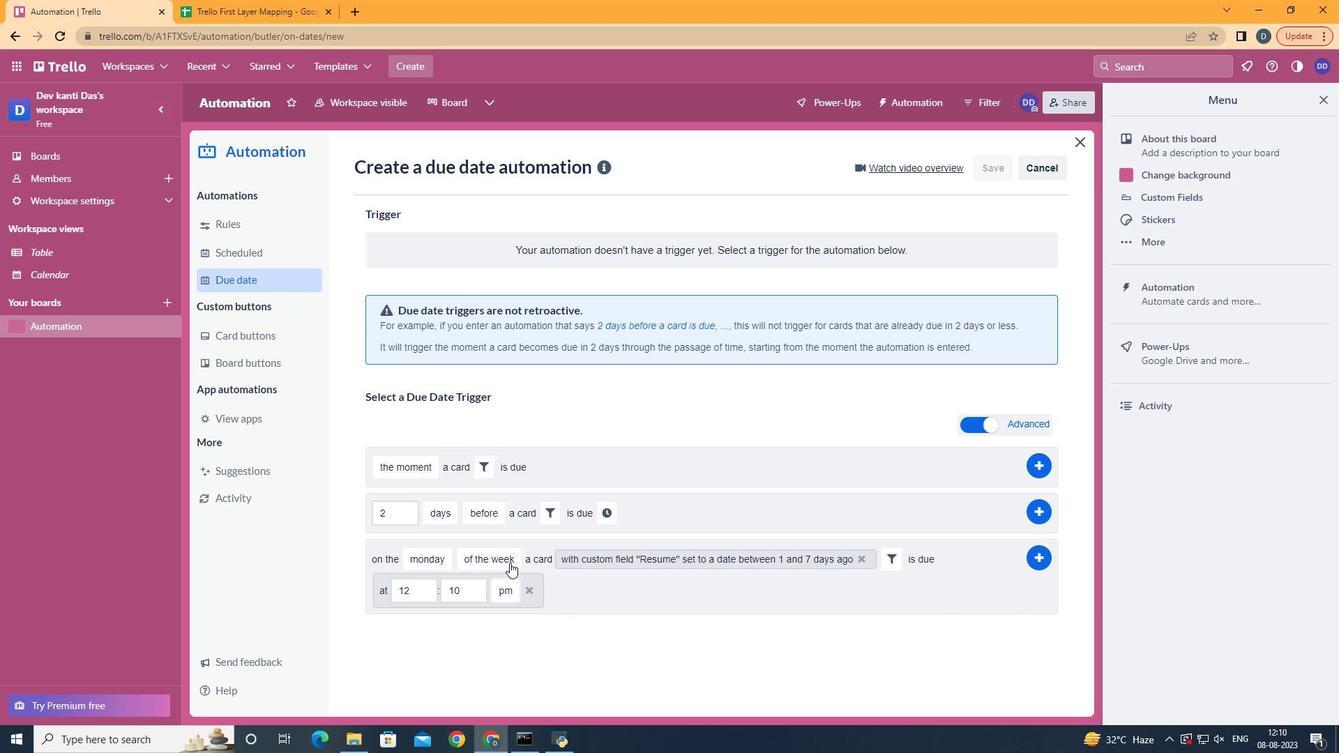 
Action: Mouse pressed left at (941, 532)
Screenshot: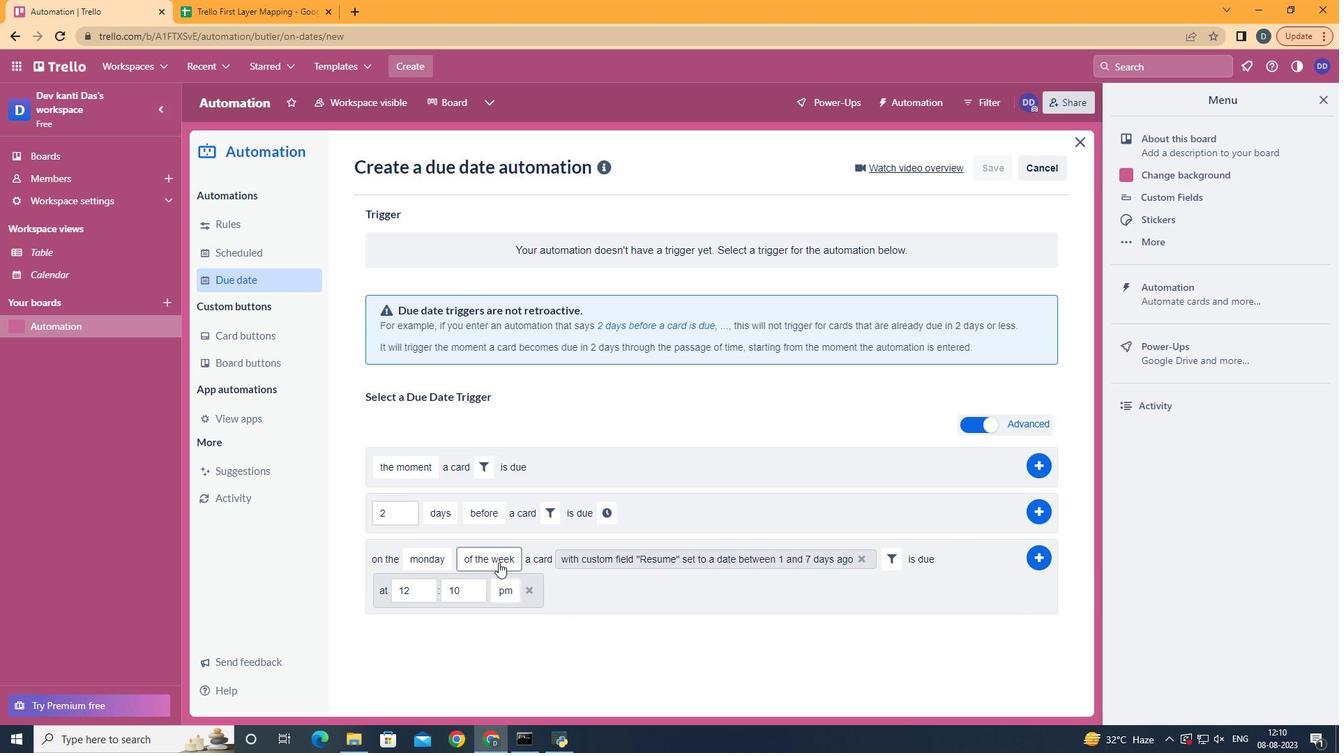 
Action: Mouse moved to (452, 557)
Screenshot: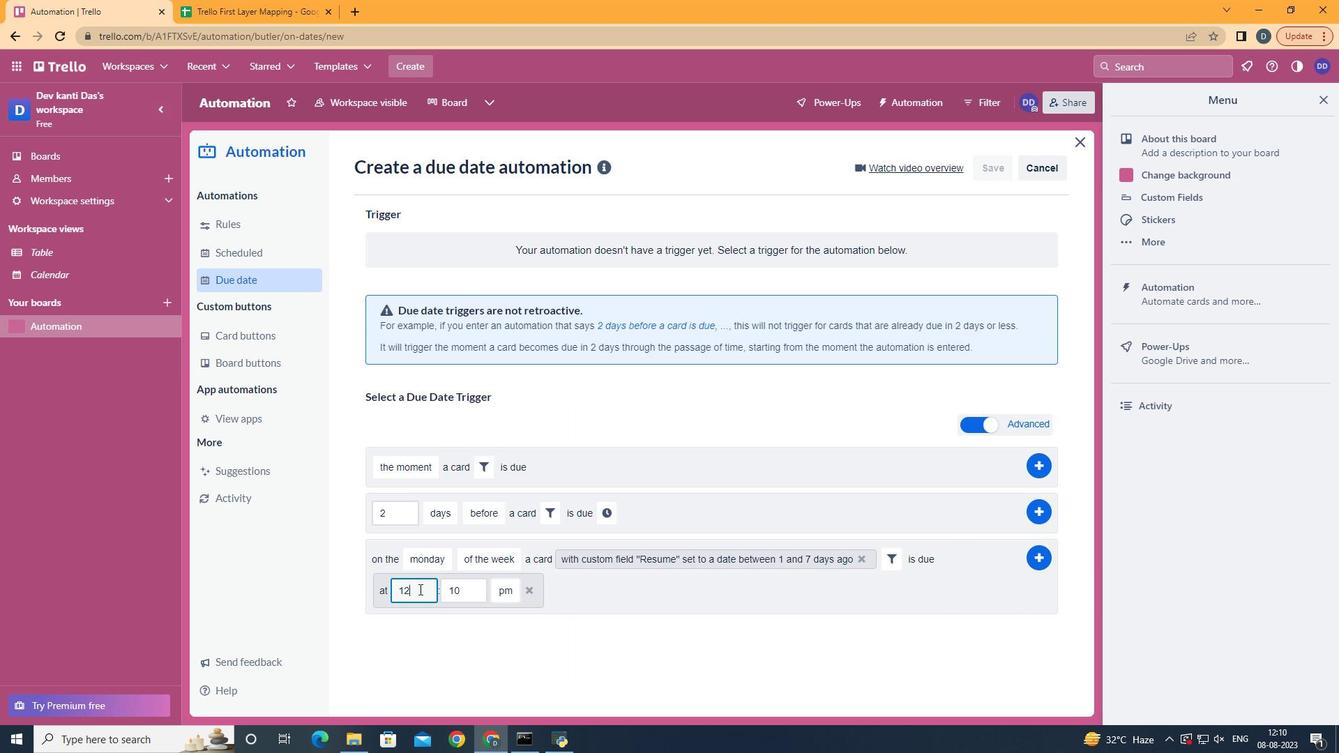 
Action: Mouse pressed left at (452, 557)
Screenshot: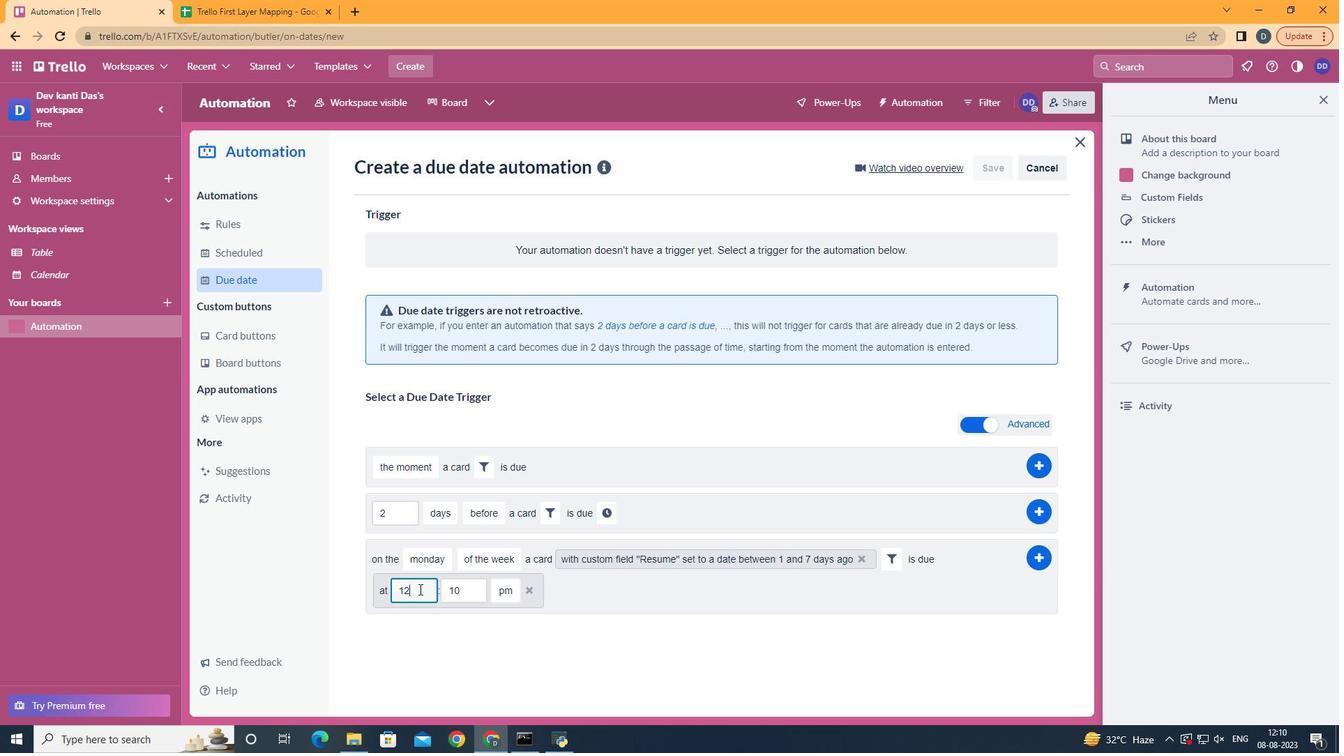 
Action: Key pressed <Key.backspace>1
Screenshot: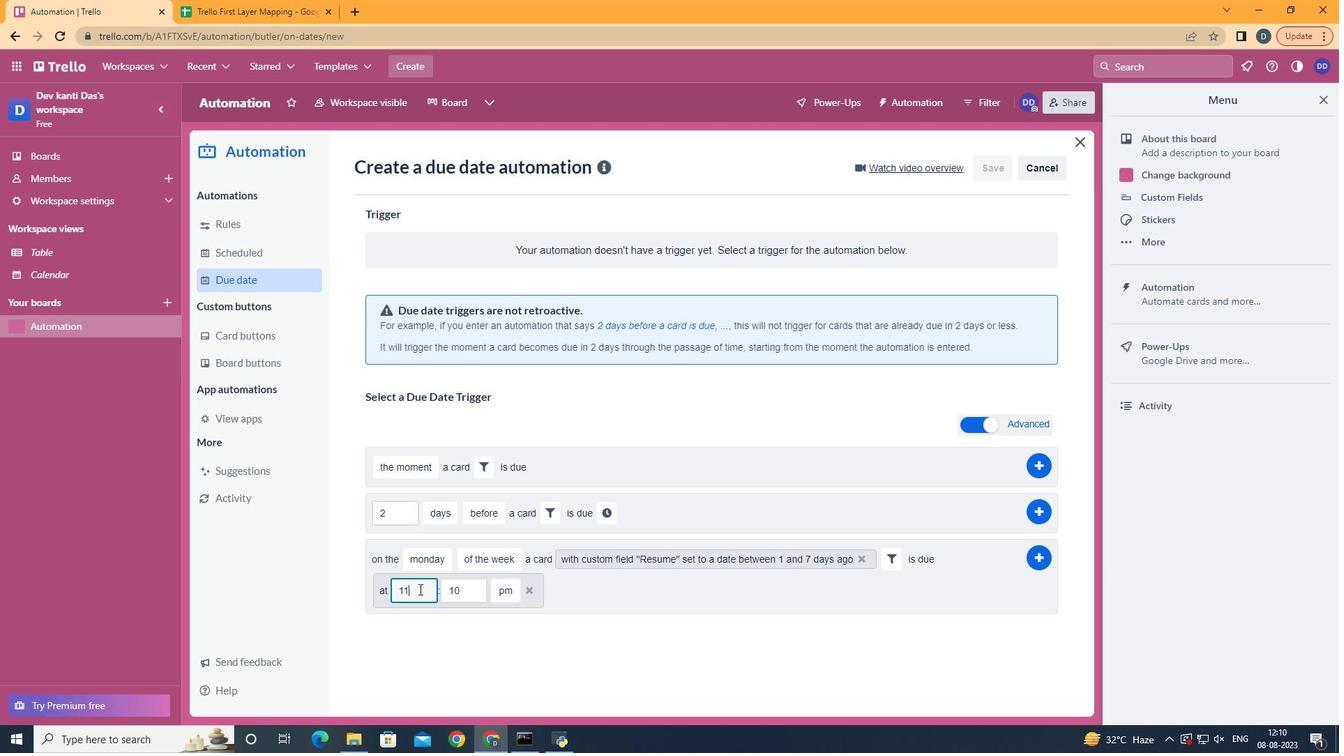
Action: Mouse moved to (505, 561)
Screenshot: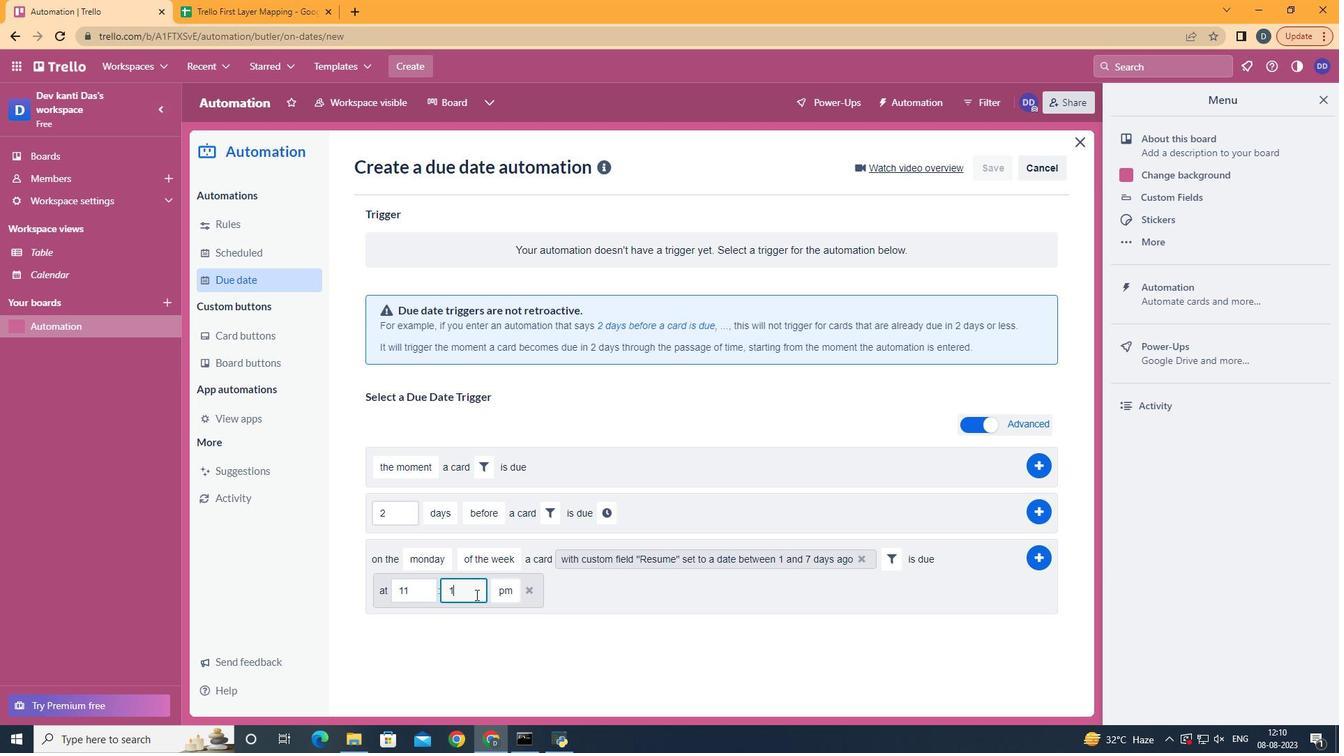 
Action: Mouse pressed left at (505, 561)
Screenshot: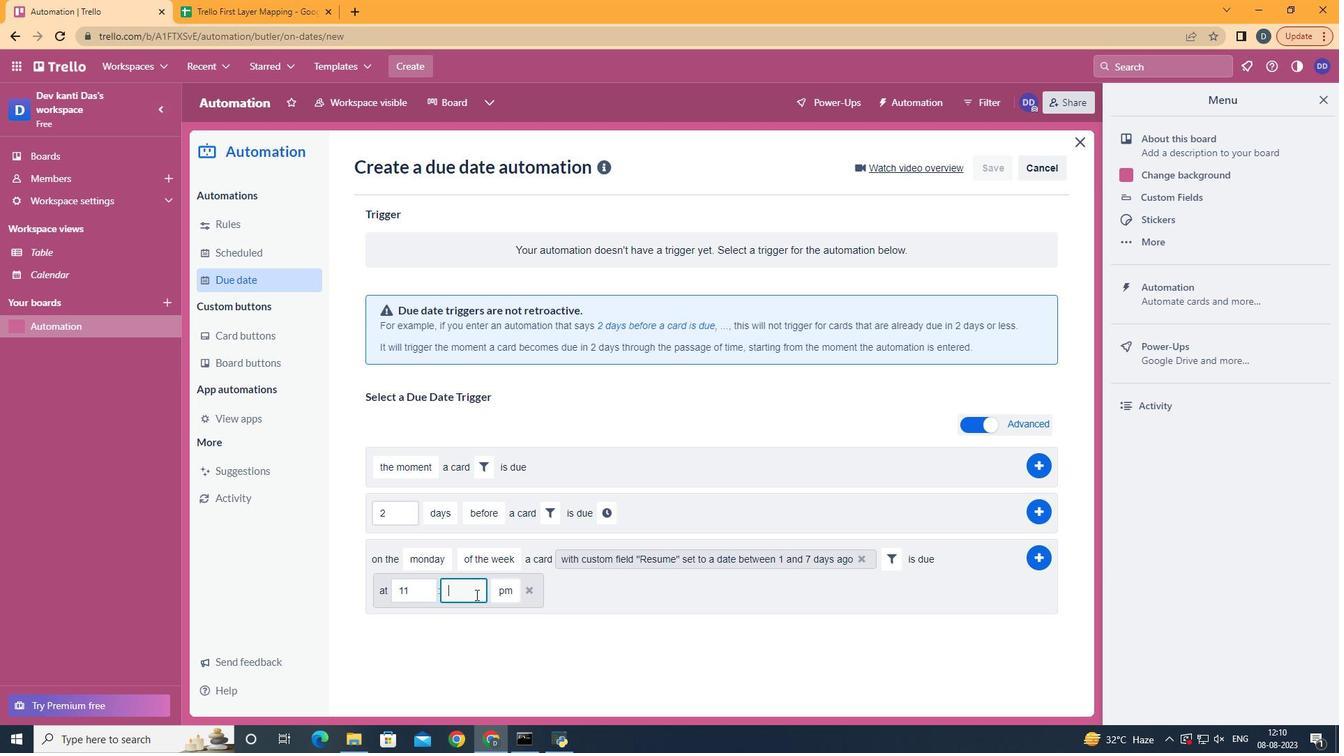 
Action: Key pressed <Key.backspace><Key.backspace>
Screenshot: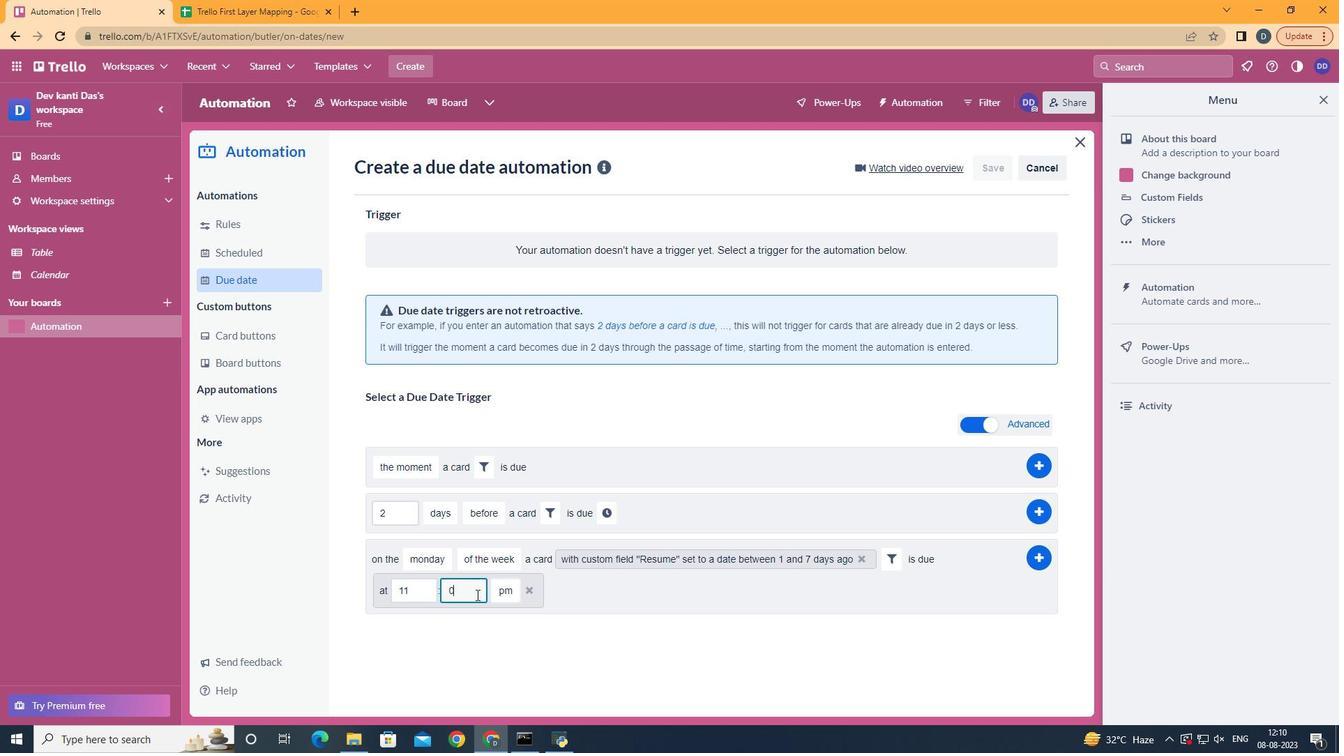 
Action: Mouse moved to (505, 561)
Screenshot: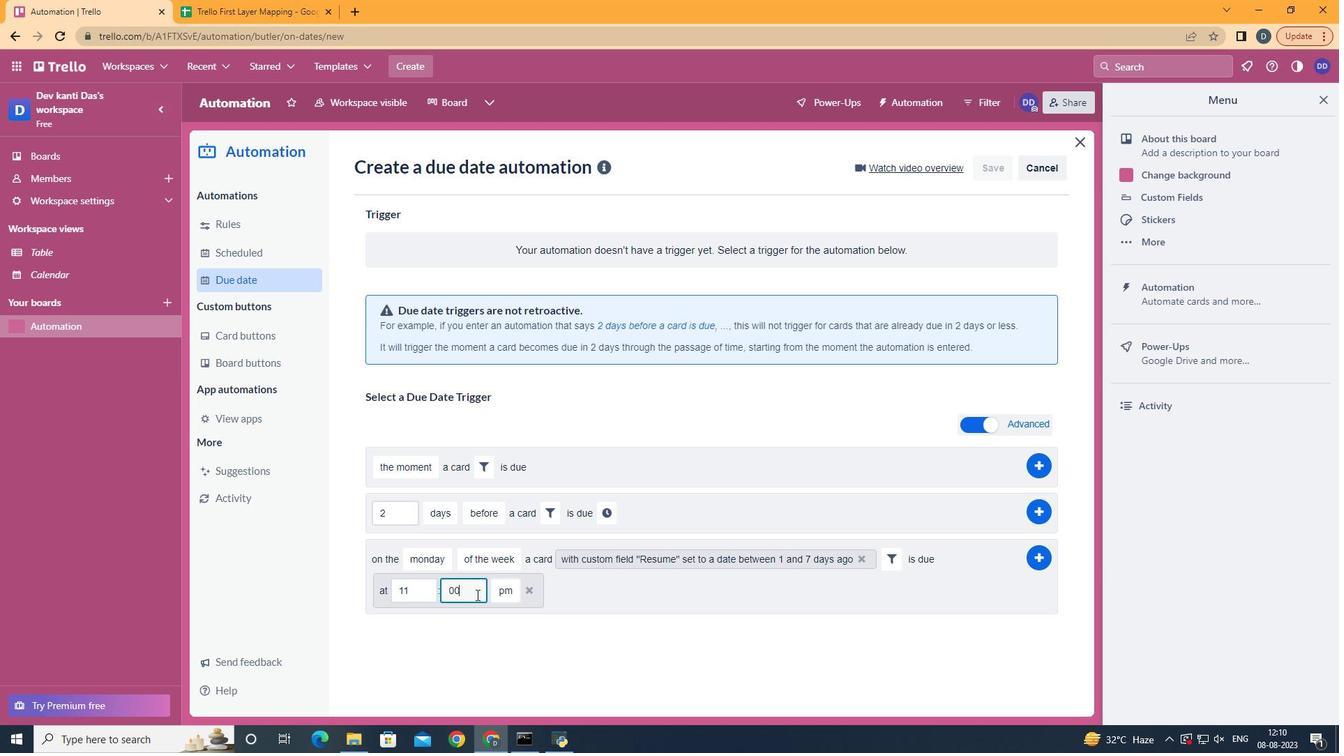 
Action: Key pressed 00
Screenshot: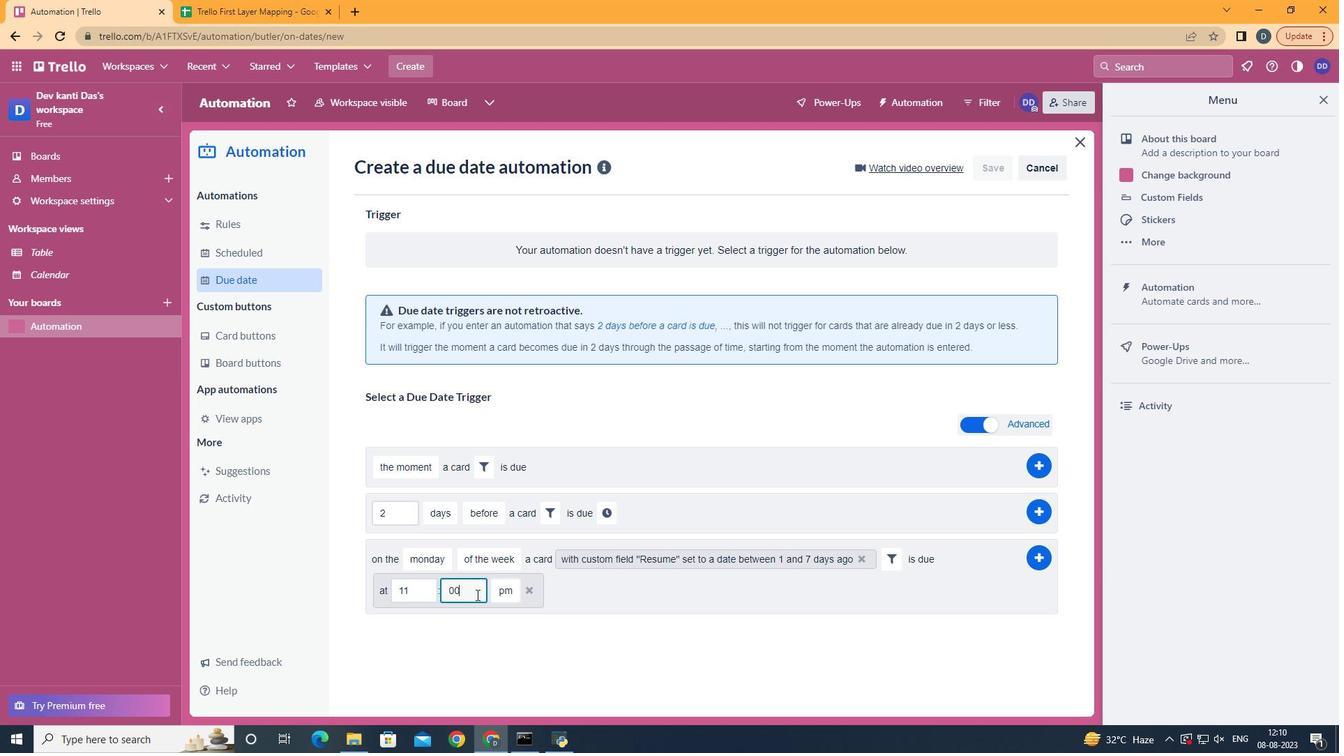 
Action: Mouse moved to (542, 572)
Screenshot: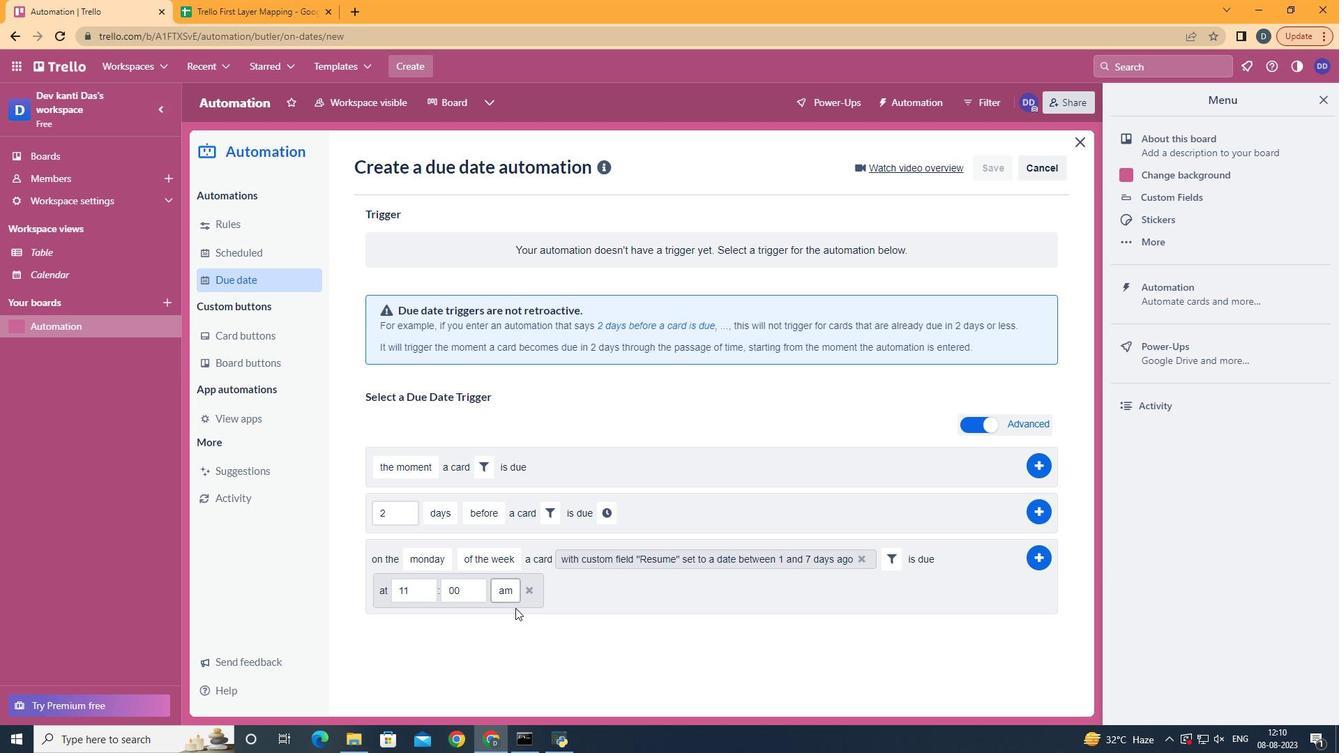 
Action: Mouse pressed left at (542, 572)
Screenshot: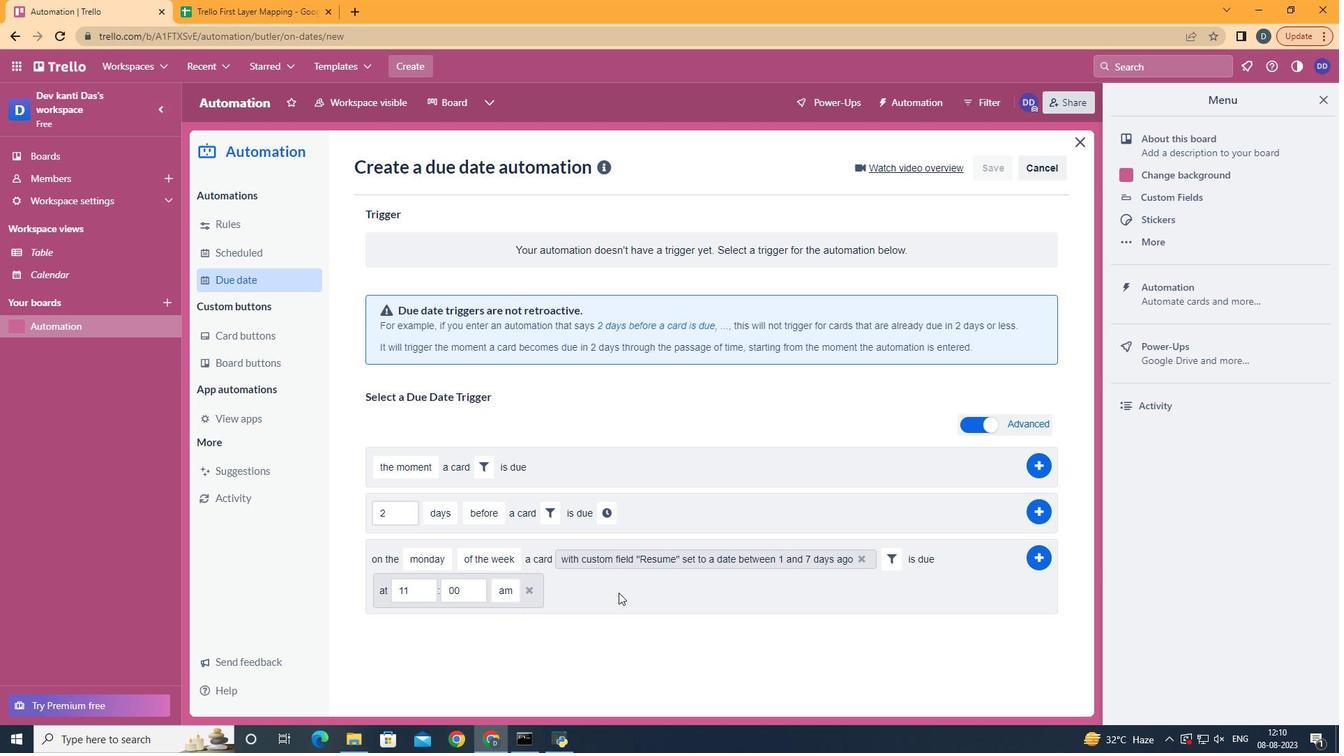 
Action: Mouse moved to (1019, 529)
Screenshot: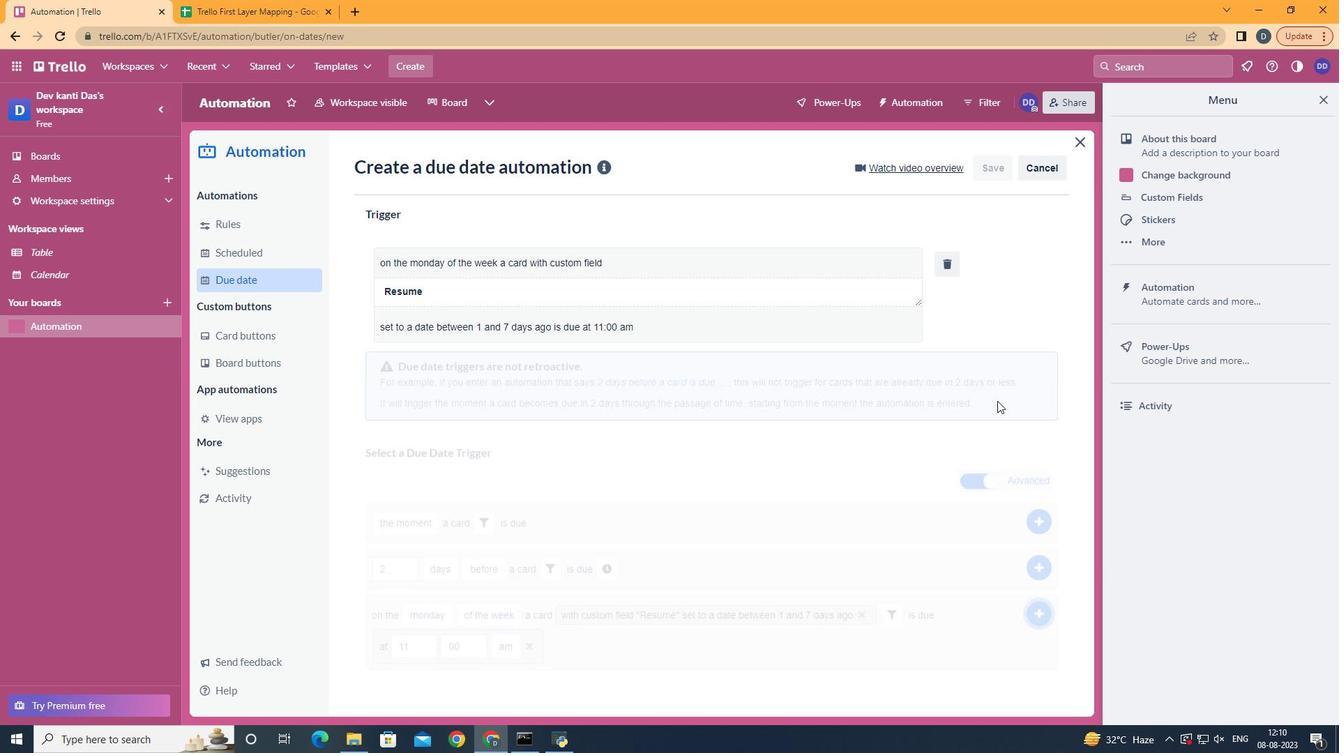 
Action: Mouse pressed left at (1019, 529)
Screenshot: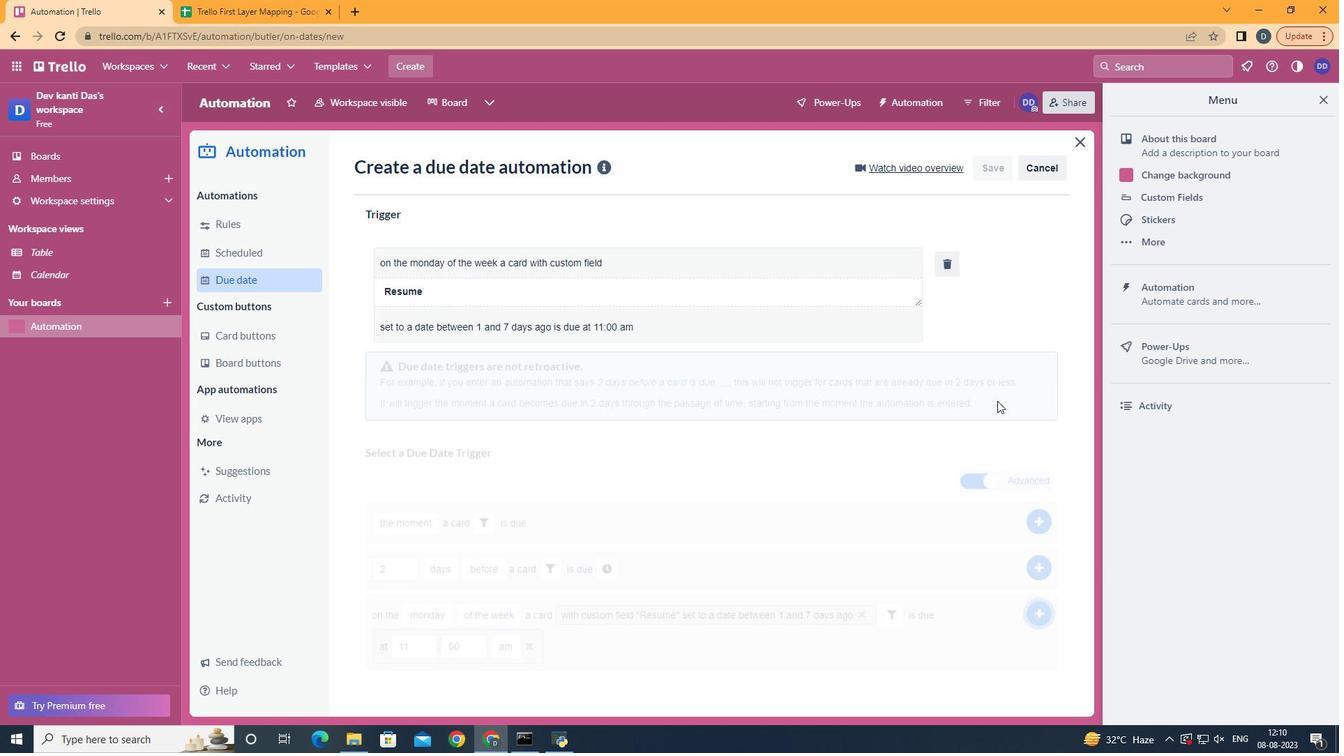 
Action: Mouse moved to (730, 348)
Screenshot: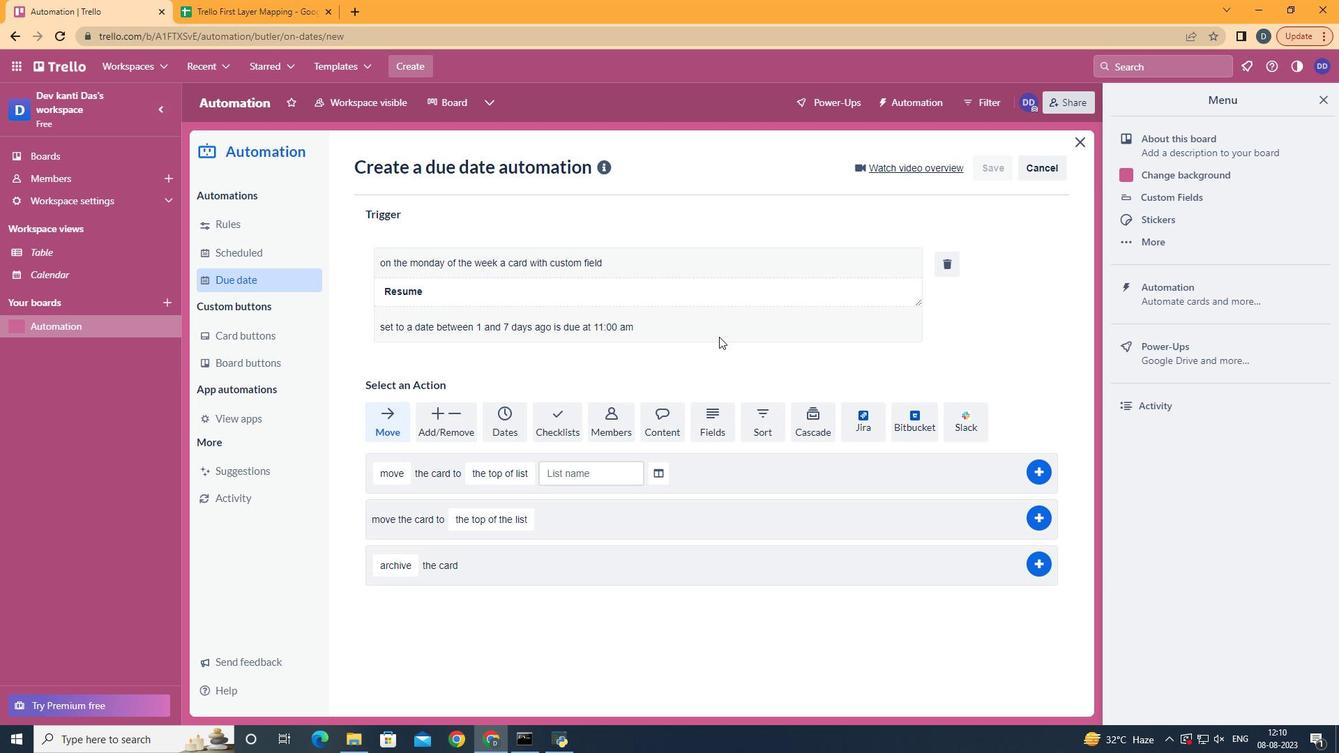 
